 Task: Book a 90-minute self-defense and personal safety workshop for empowerment.
Action: Key pressed e<Key.caps_lock>MPOWERMENT<Key.space><Key.caps_lock>t<Key.caps_lock>HROUGH<Key.space><Key.caps_lock>s<Key.caps_lock>ELF-<Key.caps_lock>d<Key.caps_lock>EFENCE<Key.space><Key.caps_lock>w<Key.caps_lock>ORKSHOP
Screenshot: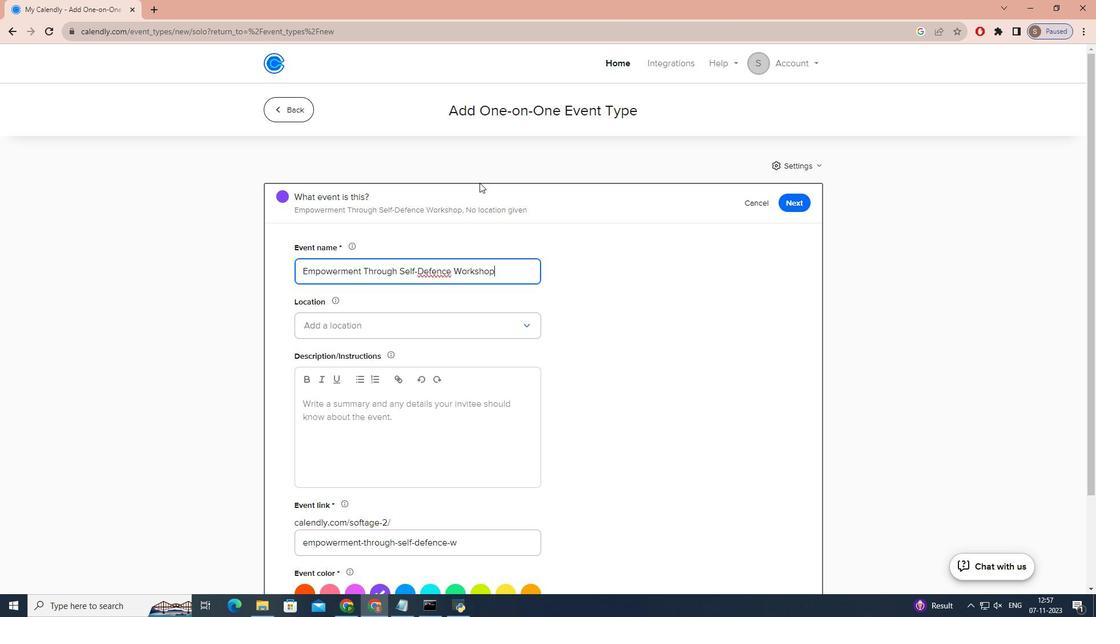 
Action: Mouse moved to (448, 271)
Screenshot: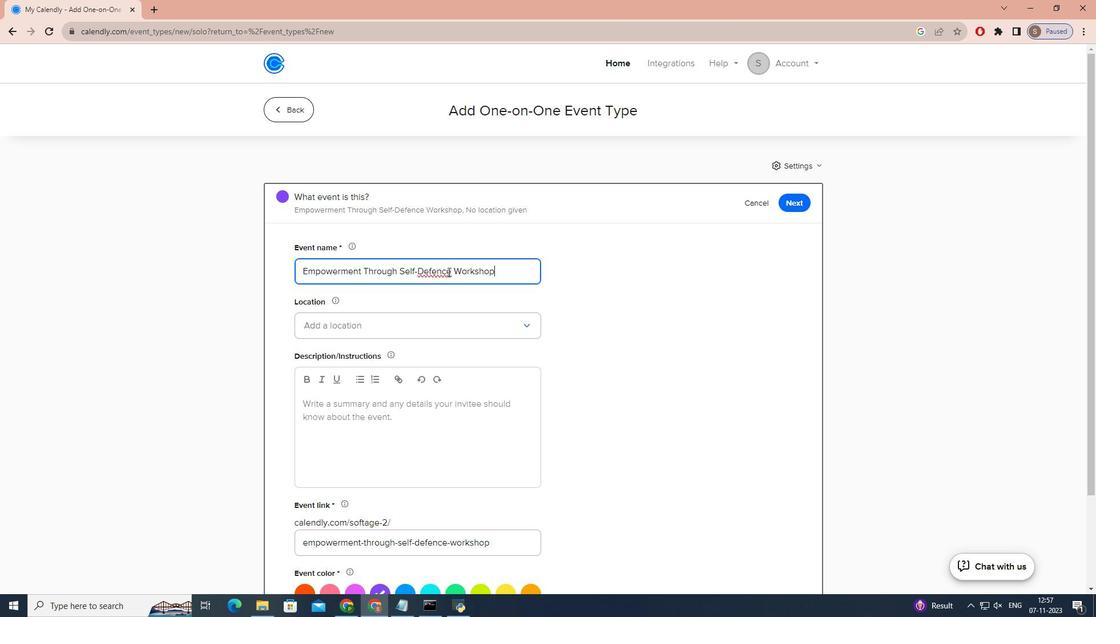 
Action: Mouse pressed left at (448, 271)
Screenshot: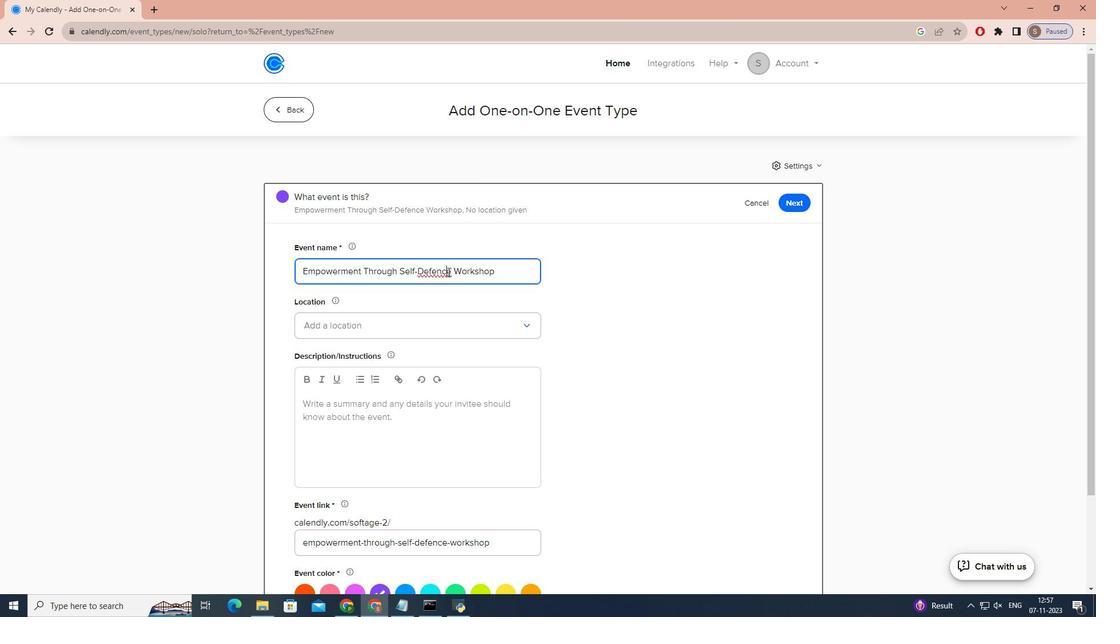 
Action: Key pressed <Key.backspace>S
Screenshot: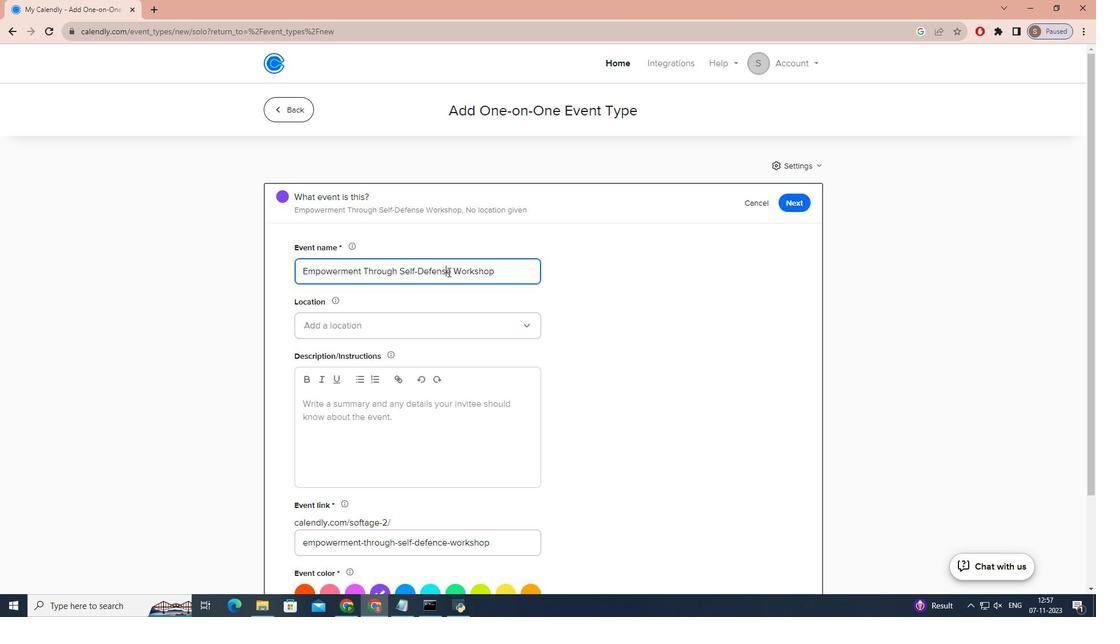
Action: Mouse moved to (441, 326)
Screenshot: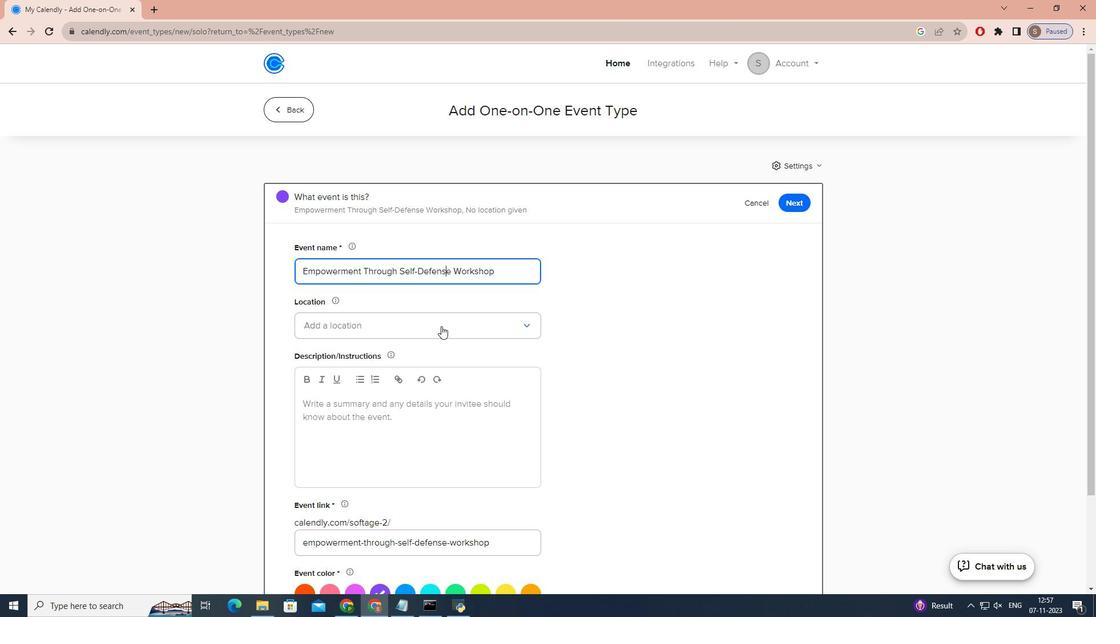 
Action: Mouse pressed left at (441, 326)
Screenshot: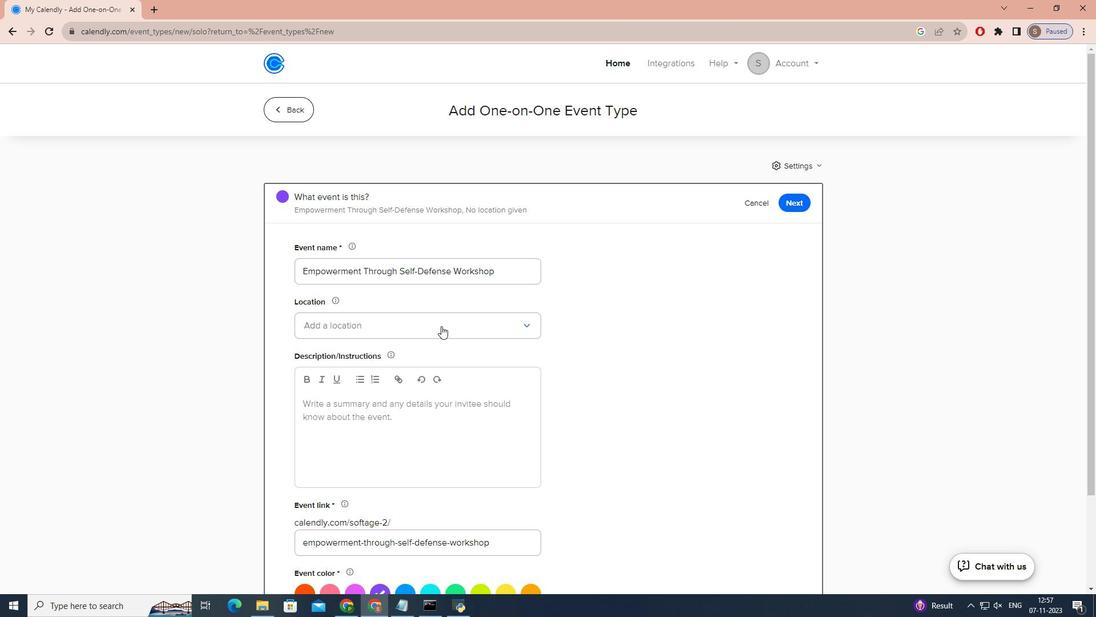 
Action: Mouse moved to (429, 361)
Screenshot: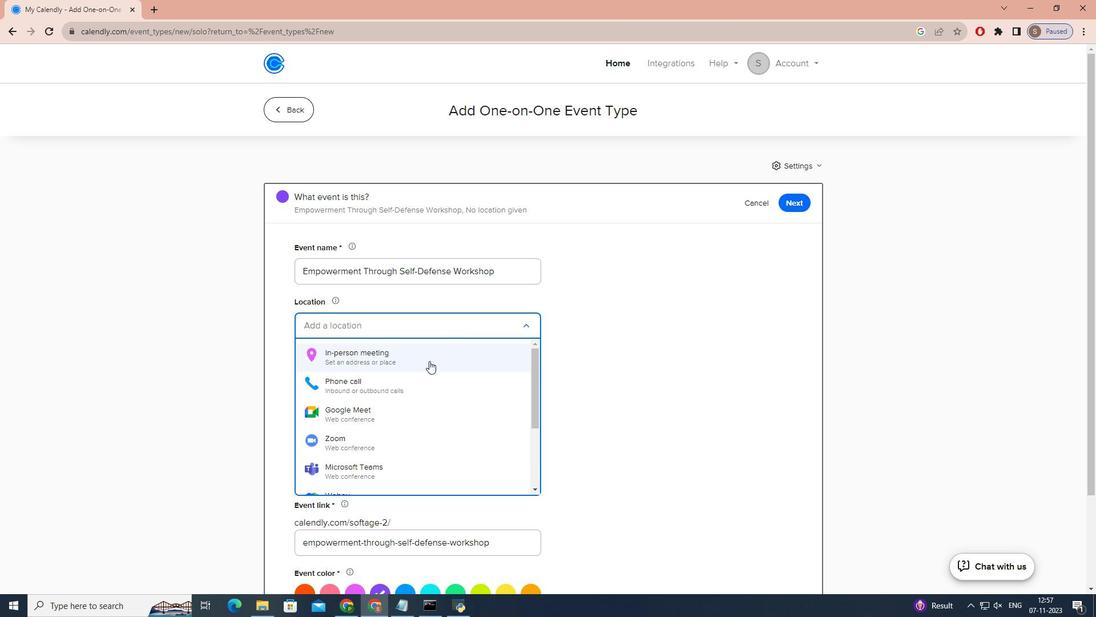 
Action: Mouse pressed left at (429, 361)
Screenshot: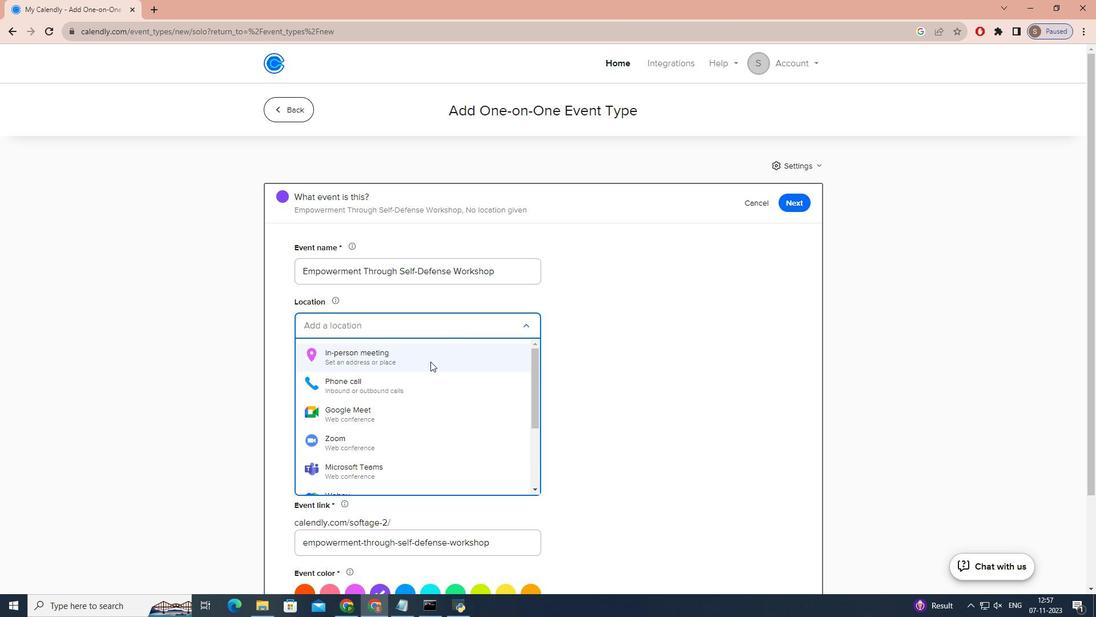 
Action: Mouse moved to (483, 194)
Screenshot: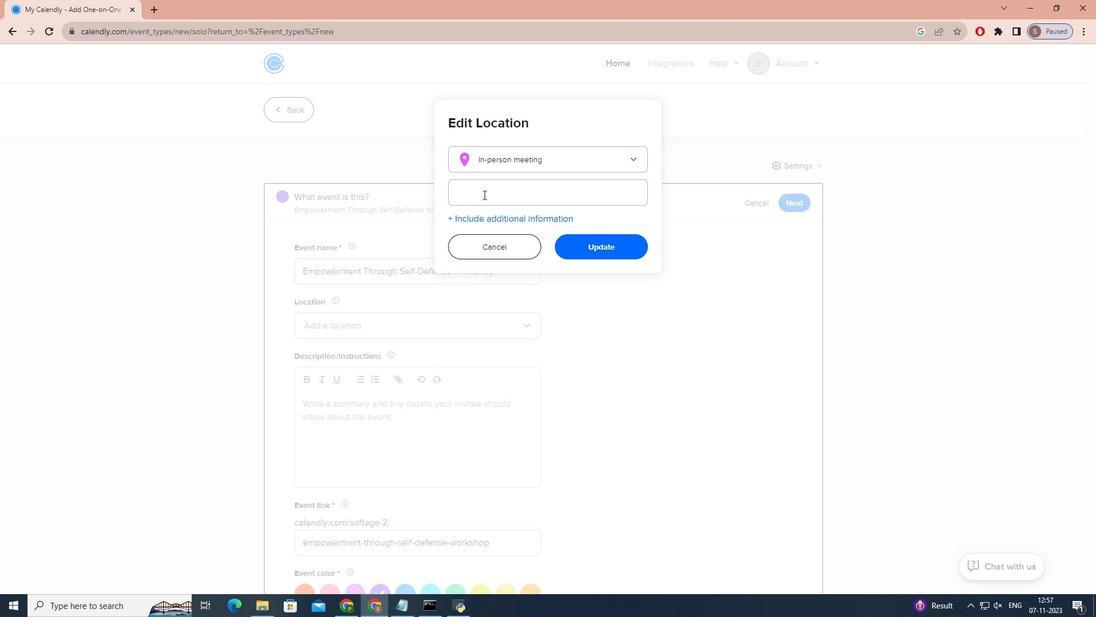 
Action: Mouse pressed left at (483, 194)
Screenshot: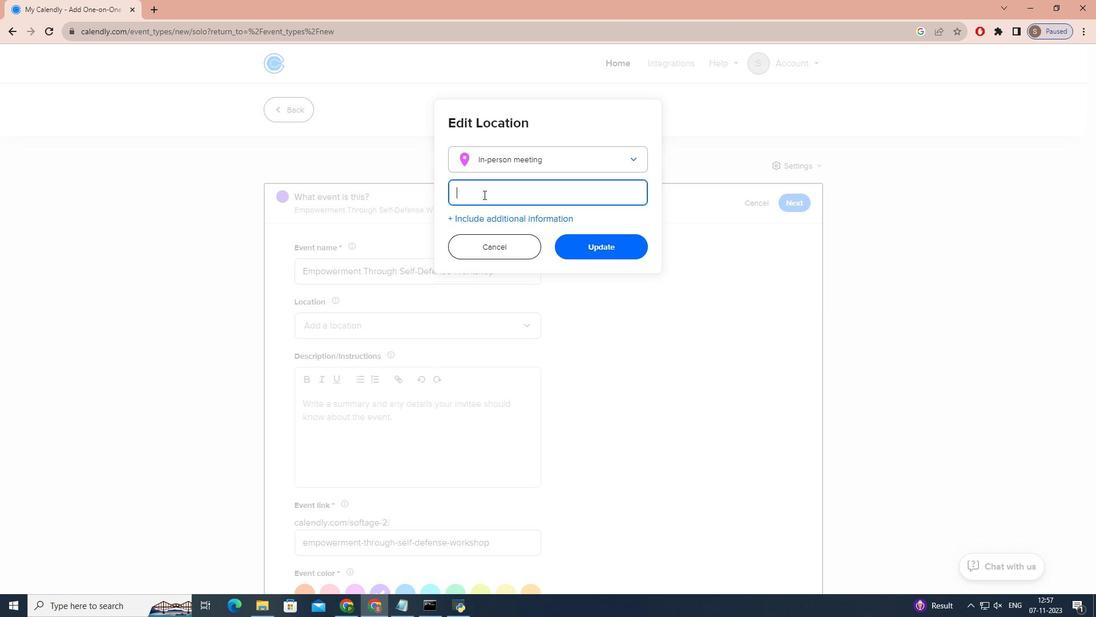 
Action: Mouse moved to (485, 194)
Screenshot: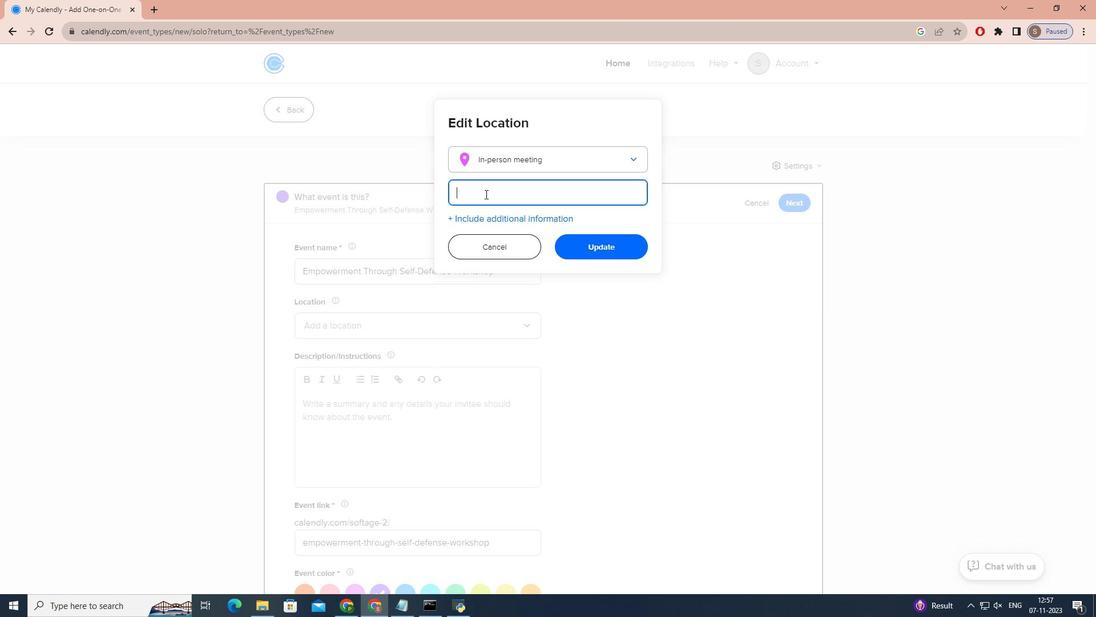 
Action: Key pressed <Key.caps_lock>b<Key.caps_lock>RAZILIAN<Key.space><Key.caps_lock>j<Key.caps_lock>IU-<Key.caps_lock>j<Key.caps_lock>ITSU<Key.space><Key.shift>&<Key.space><Key.caps_lock>m<Key.caps_lock>UAY<Key.space><Key.caps_lock>t<Key.caps_lock>HAI,<Key.space>2475<Key.space><Key.caps_lock>c<Key.caps_lock>ORAL<Key.space><Key.caps_lock>w<Key.caps_lock>AY,<Key.space><Key.caps_lock>s<Key.caps_lock>UITE<Key.space>204<Key.space>-<Key.space><Key.caps_lock>m<Key.caps_lock>IAMI<Key.space><Key.caps_lock>fl<Key.space>33145
Screenshot: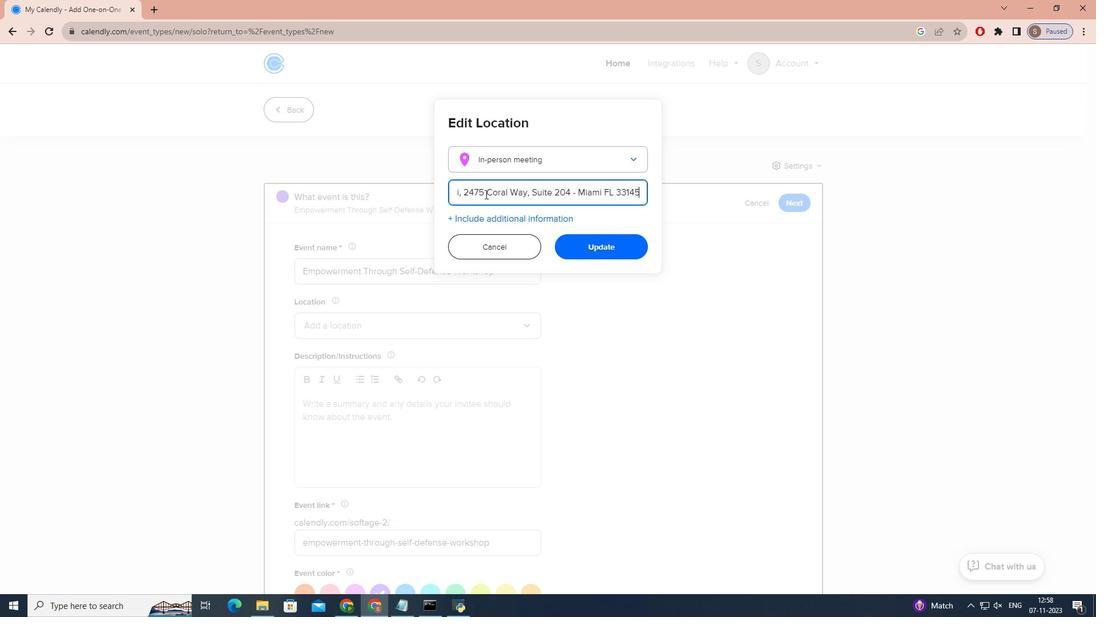 
Action: Mouse moved to (589, 250)
Screenshot: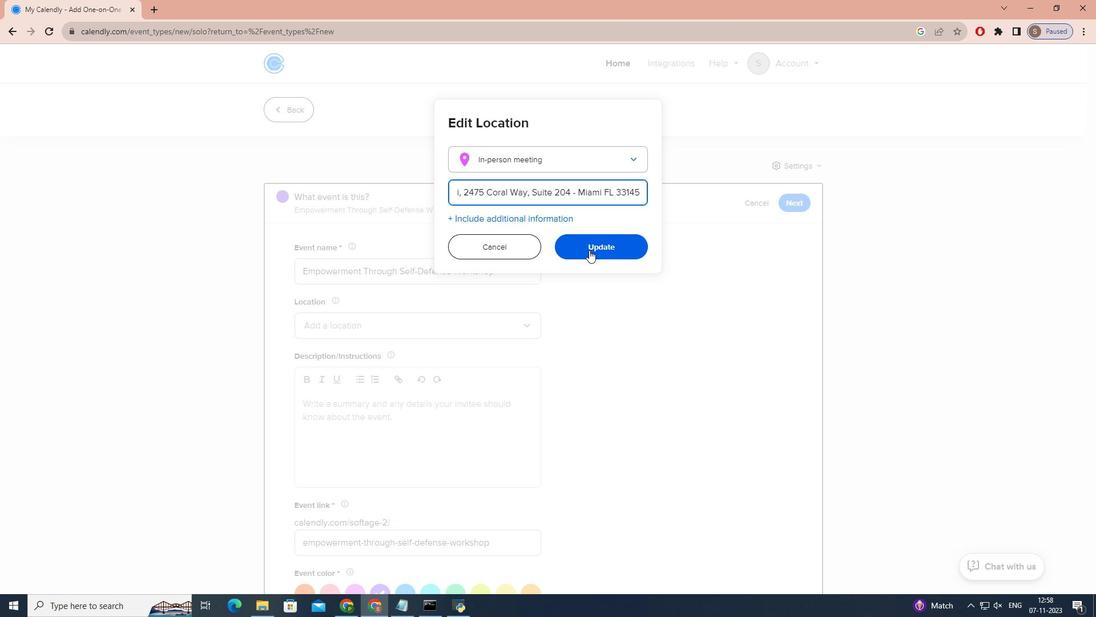 
Action: Mouse pressed left at (589, 250)
Screenshot: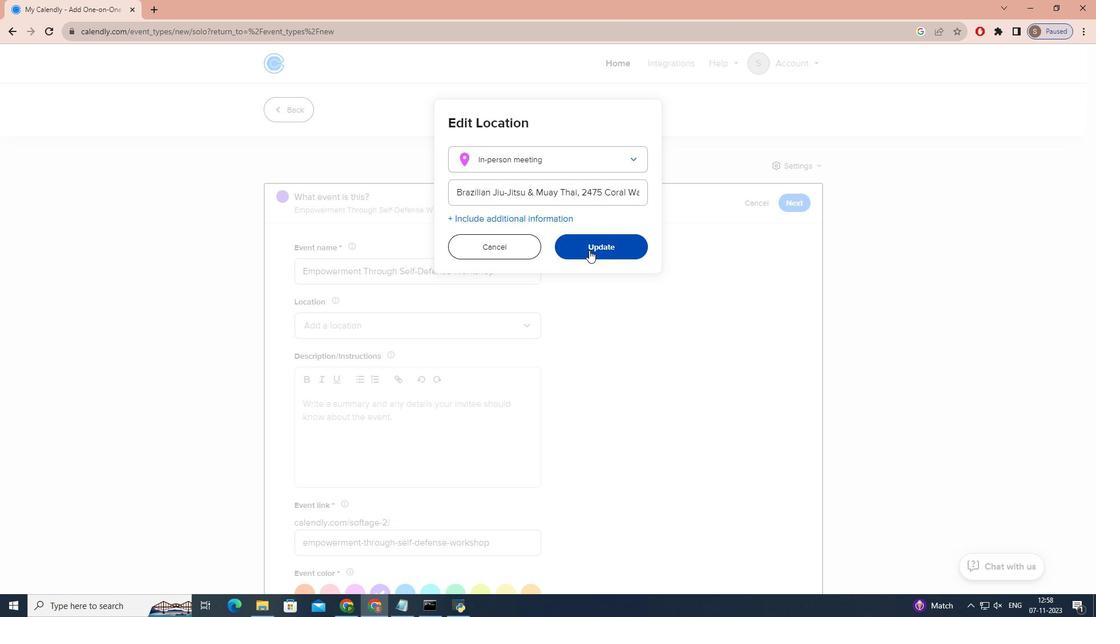 
Action: Mouse moved to (412, 442)
Screenshot: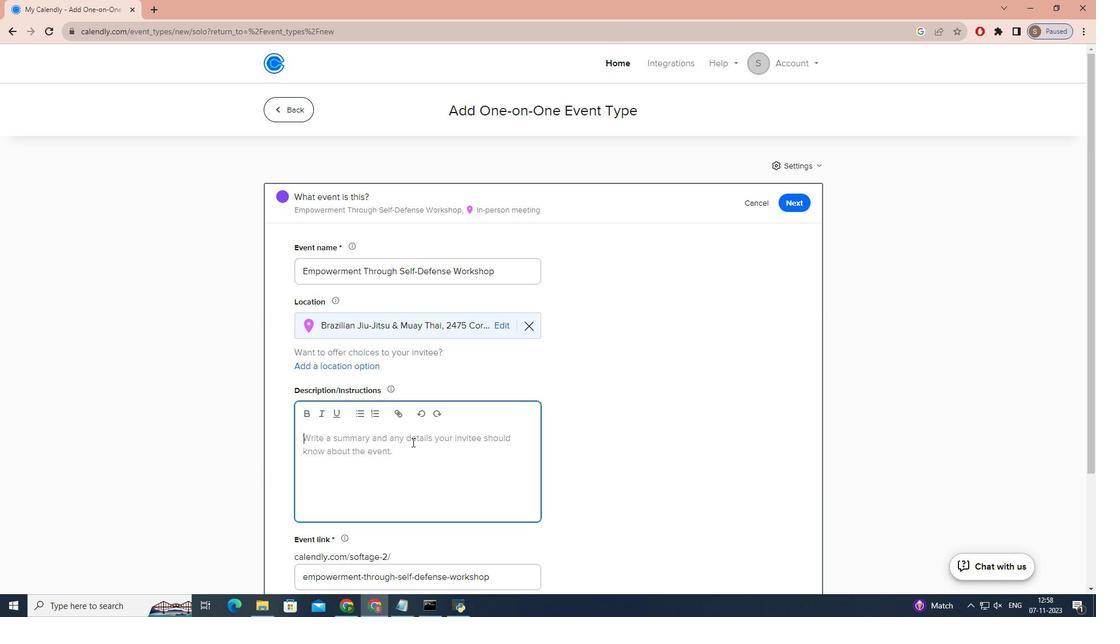 
Action: Mouse pressed left at (412, 442)
Screenshot: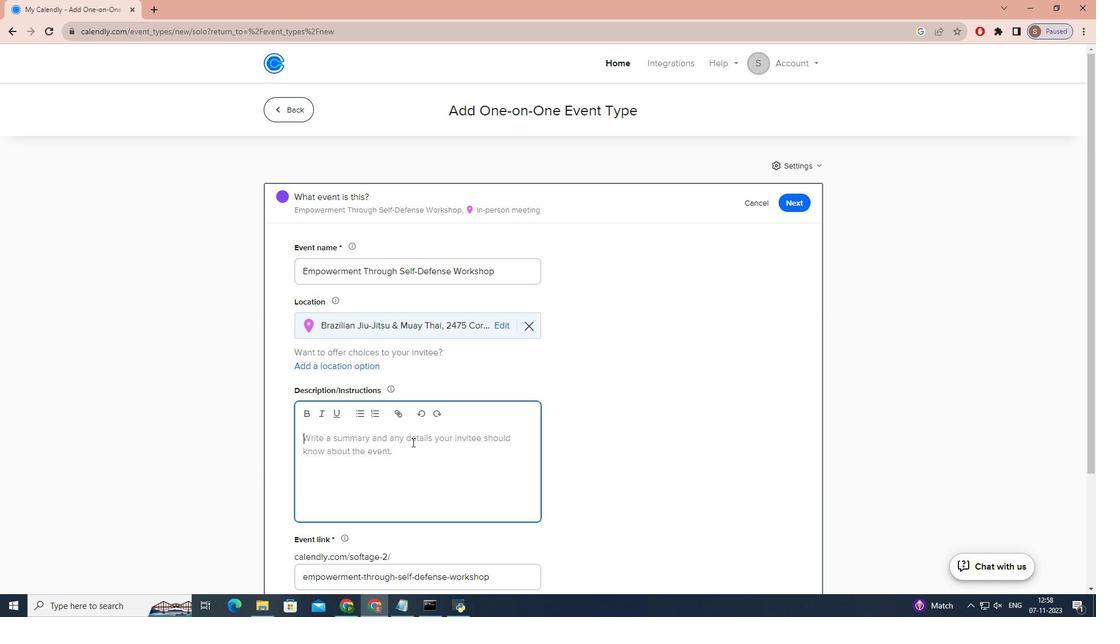 
Action: Key pressed <Key.caps_lock>J<Key.caps_lock>oin<Key.space>us<Key.space>for<Key.space>a<Key.backspace><Key.backspace><Key.backspace><Key.backspace><Key.backspace><Key.backspace><Key.backspace><Key.backspace><Key.backspace><Key.backspace><Key.backspace><Key.backspace><Key.backspace><Key.backspace><Key.backspace><Key.backspace><Key.backspace><Key.backspace><Key.backspace><Key.backspace>j<Key.caps_lock>OIN<Key.space>US<Key.space>FOR<Key.space>AN<Key.space>EMPOWERING<Key.space>SELF-DEFENSE<Key.space>AND<Key.space>PERSONAL<Key.space>SAFETY<Key.space>WORKSHOP<Key.space>DESIGNED<Key.space>TO<Key.space>BOOST<Key.space>YOUR<Key.space>CONFIDENCE<Key.space>AND<Key.space>EQUIP<Key.space>YOU<Key.space>WITH<Key.space>ESSENTIAL<Key.space>SKILLS<Key.space>TO<Key.space>PROTECT<Key.space>YOURSELF.<Key.space><Key.caps_lock>i<Key.caps_lock>N<Key.space>THIS<Key.space>HANDS-ON<Key.space>SESSION,<Key.space>YOU<Key.space>WILL<Key.space>LEARN<Key.space>EFFECTIVE<Key.space>SELF-DEFENSE<Key.space>TECHNIQUES<Key.space>AND<Key.space>STRATEGIES<Key.space>THAT<Key.space>CAN<Key.space>BE<Key.space>APPLIED<Key.space>IN<Key.space>REAL-LIFE<Key.space>SITUATIONS.<Key.space><Key.enter><Key.caps_lock>t<Key.caps_lock>HIS<Key.space>WORKSHOP<Key.space>IS<Key.space>SUITABLE<Key.space>FOR<Key.space>PARTICIPANTS<Key.space>OF<Key.space>ALL<Key.space>LEVELS,<Key.space>REGARDLESS<Key.space>OF<Key.space>PRIOR<Key.space>SELF-DEFENSE<Key.space>EXPERIENCE.
Screenshot: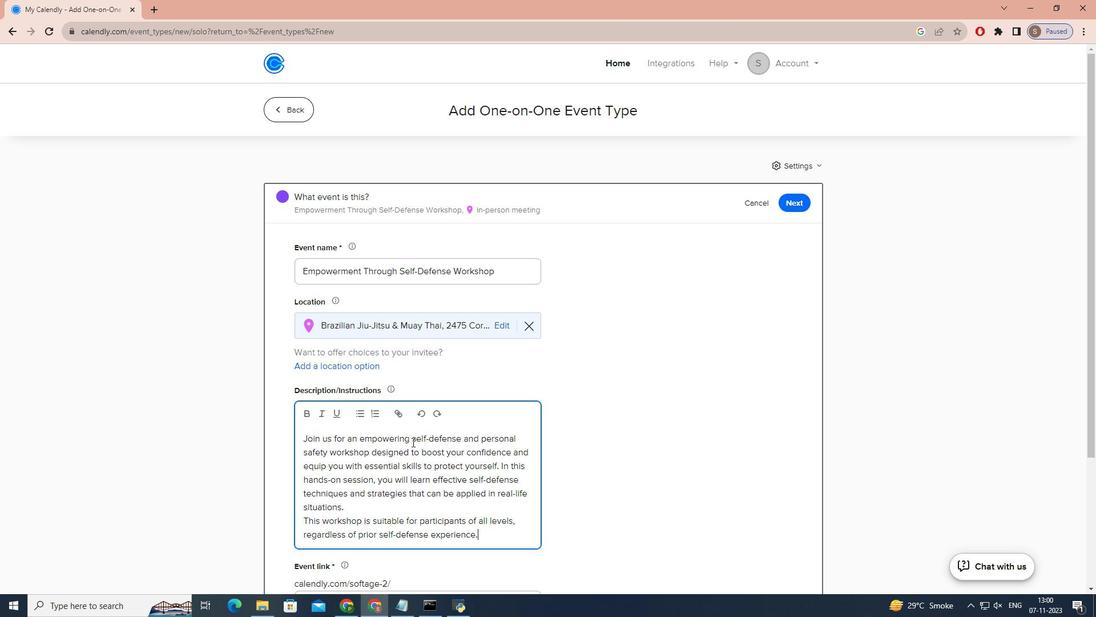 
Action: Mouse moved to (613, 399)
Screenshot: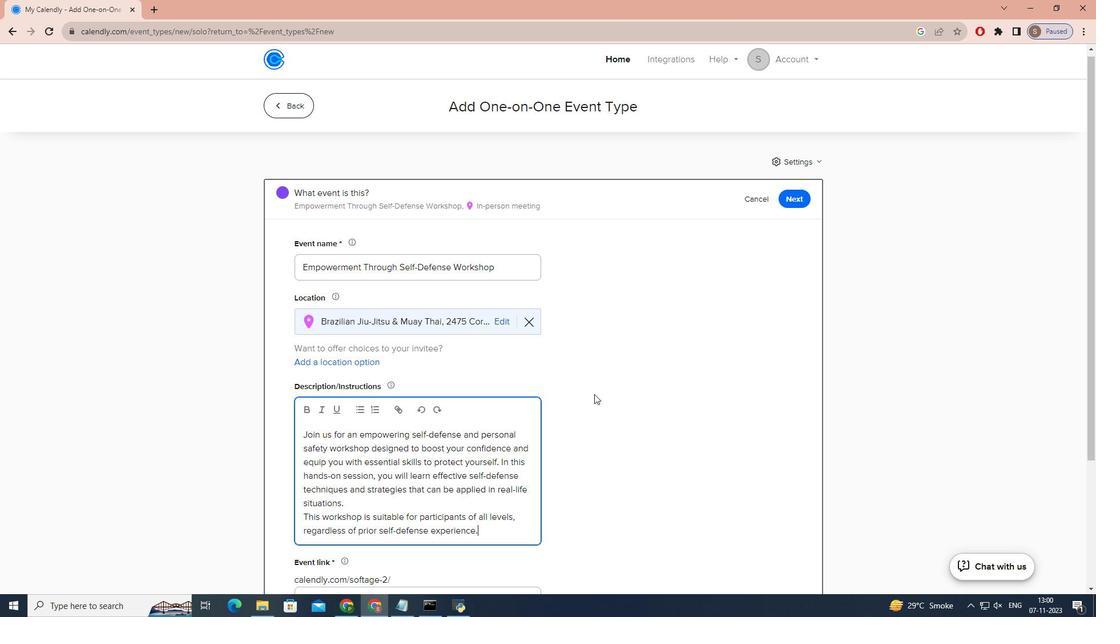 
Action: Mouse scrolled (613, 399) with delta (0, 0)
Screenshot: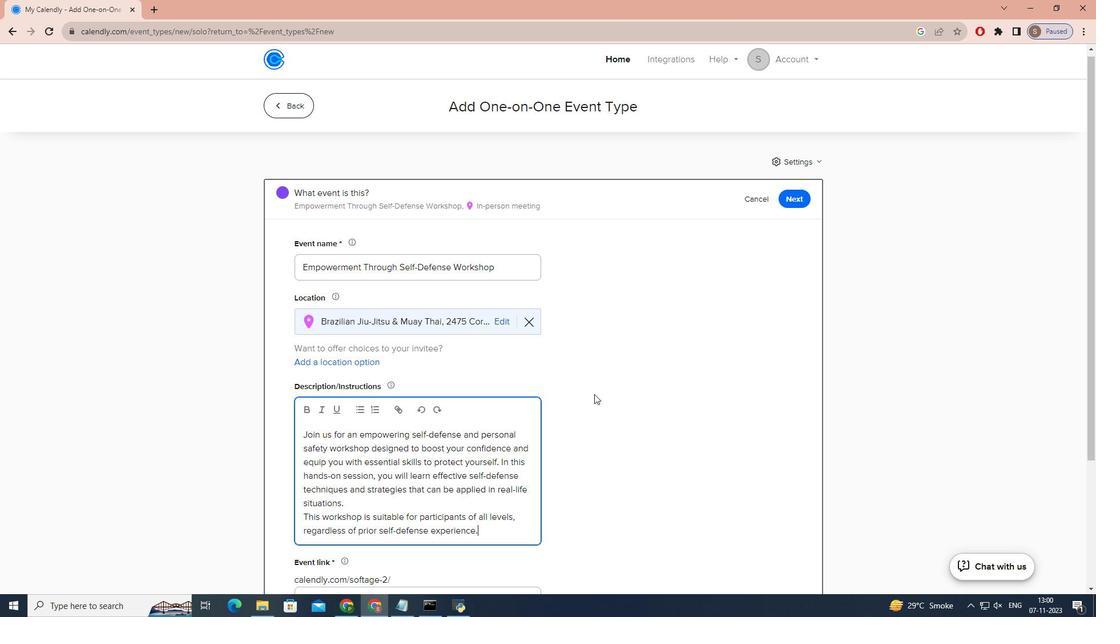 
Action: Mouse moved to (607, 400)
Screenshot: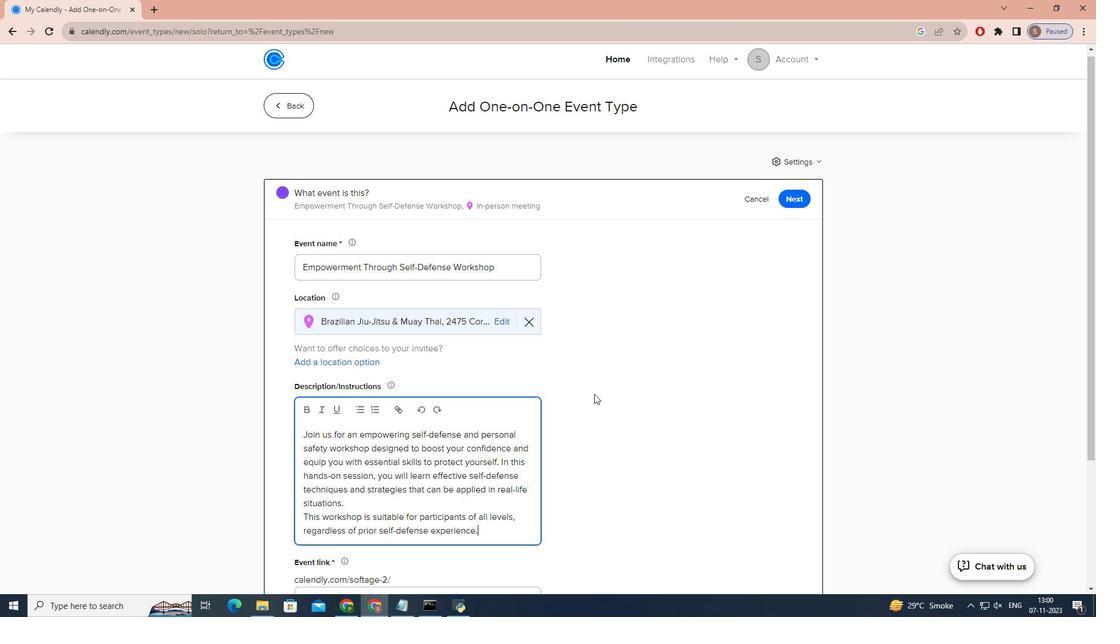 
Action: Mouse scrolled (607, 399) with delta (0, 0)
Screenshot: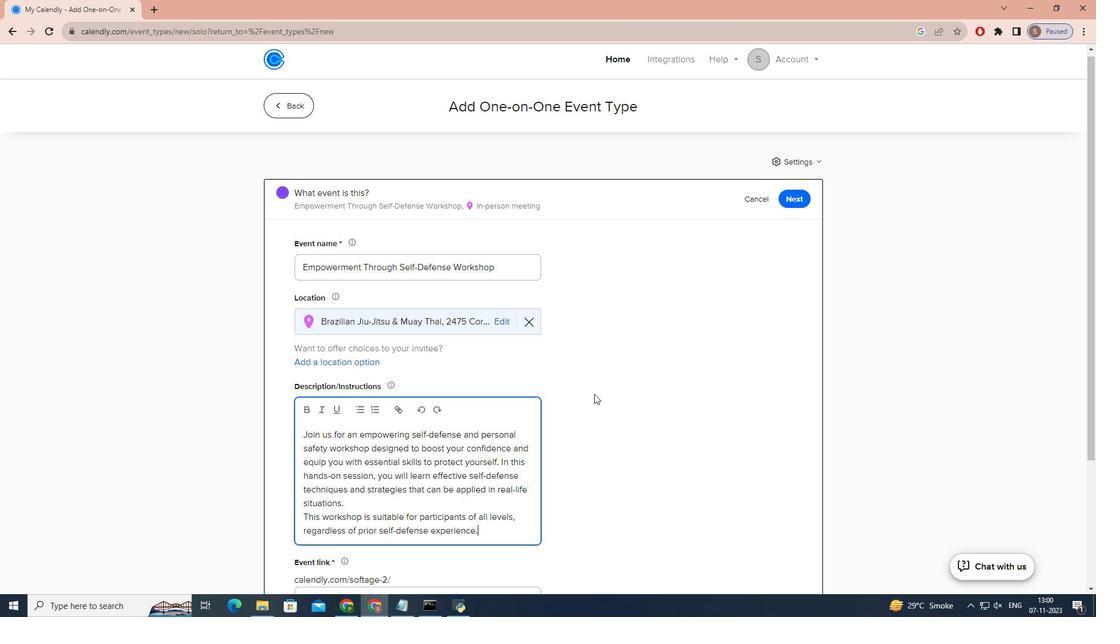 
Action: Mouse moved to (605, 400)
Screenshot: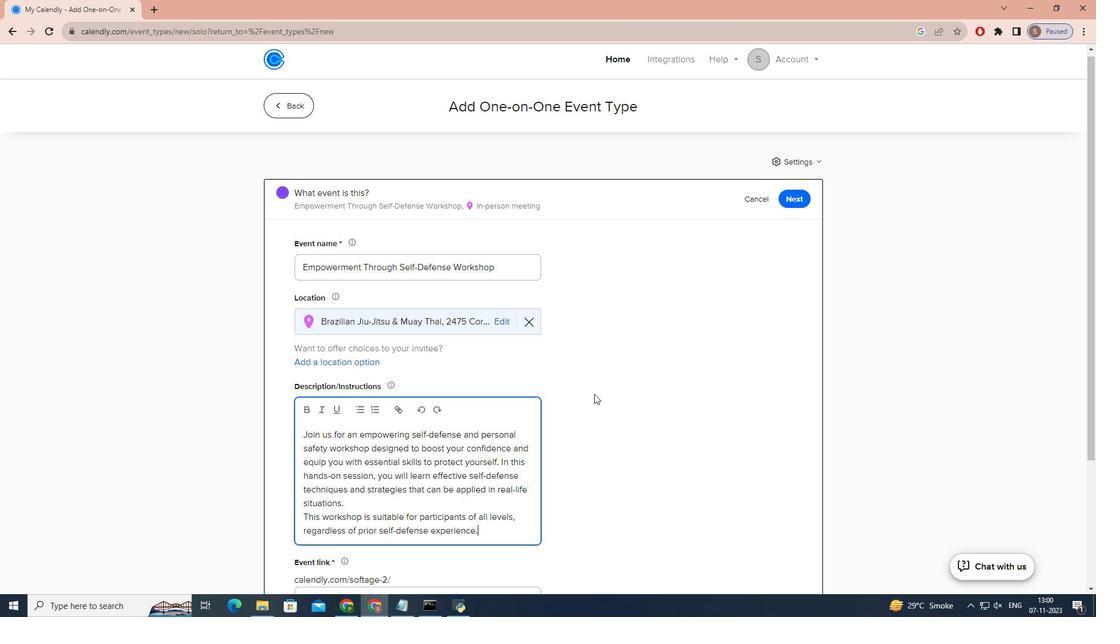
Action: Mouse scrolled (605, 399) with delta (0, 0)
Screenshot: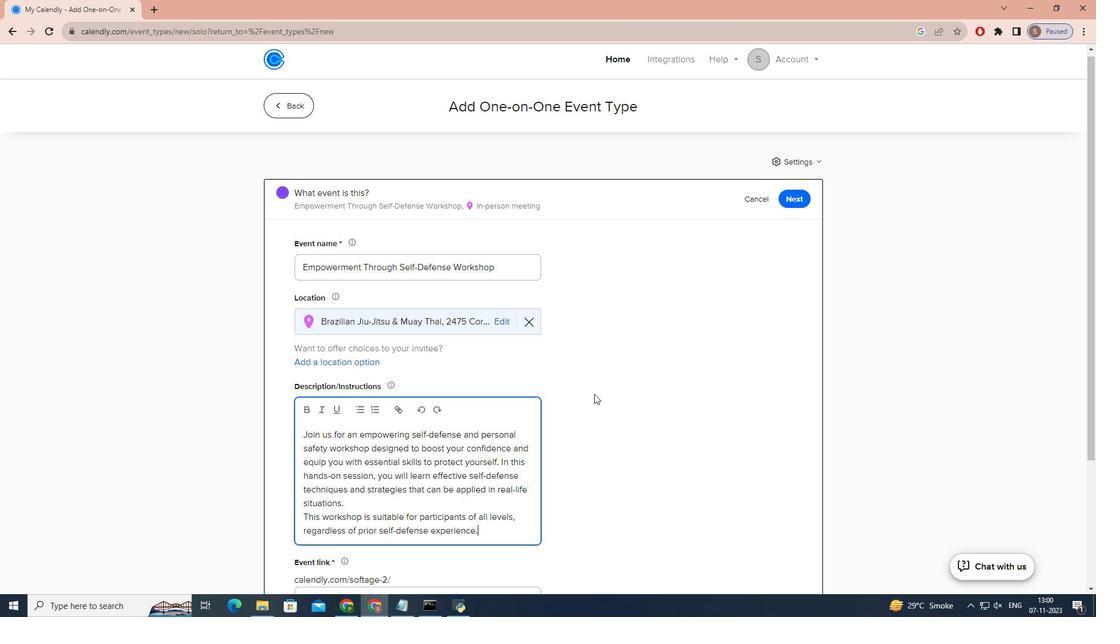 
Action: Mouse moved to (602, 399)
Screenshot: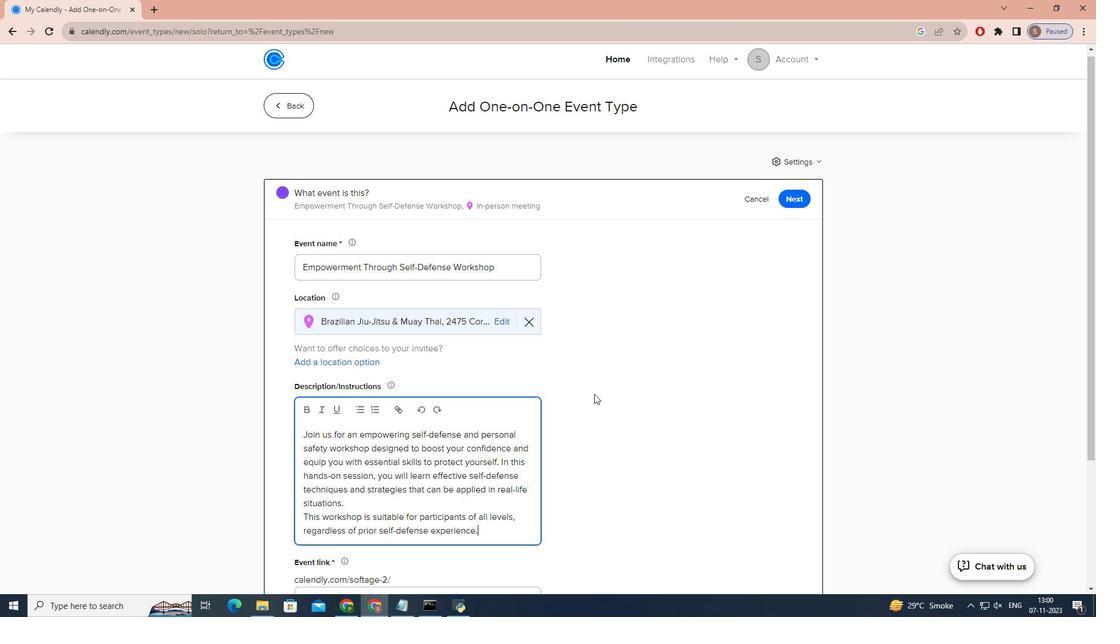 
Action: Mouse scrolled (602, 399) with delta (0, 0)
Screenshot: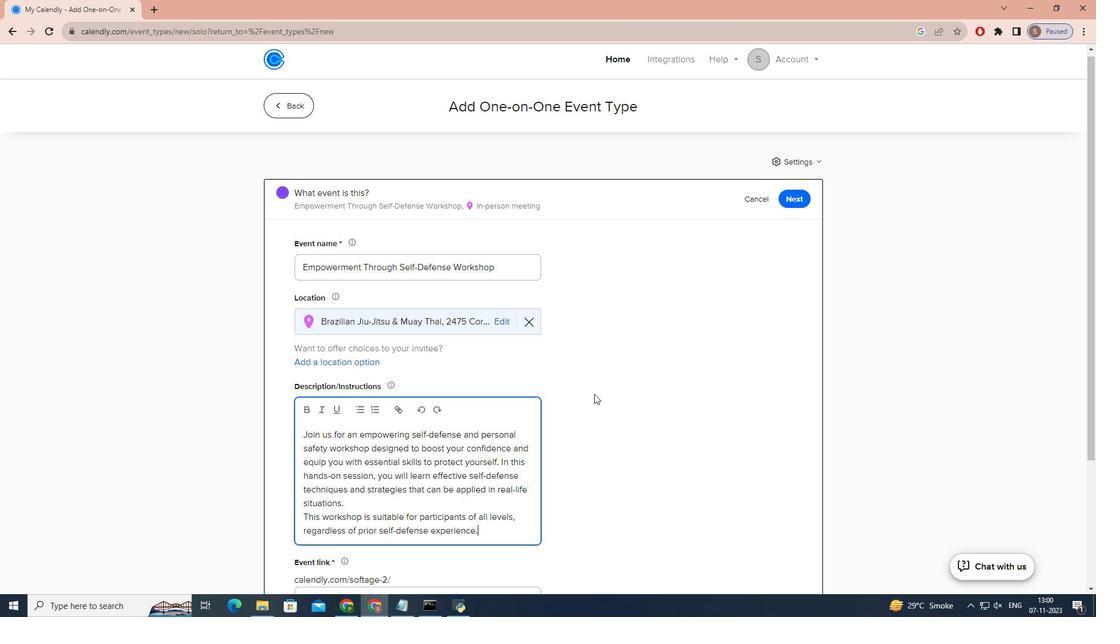 
Action: Mouse moved to (597, 396)
Screenshot: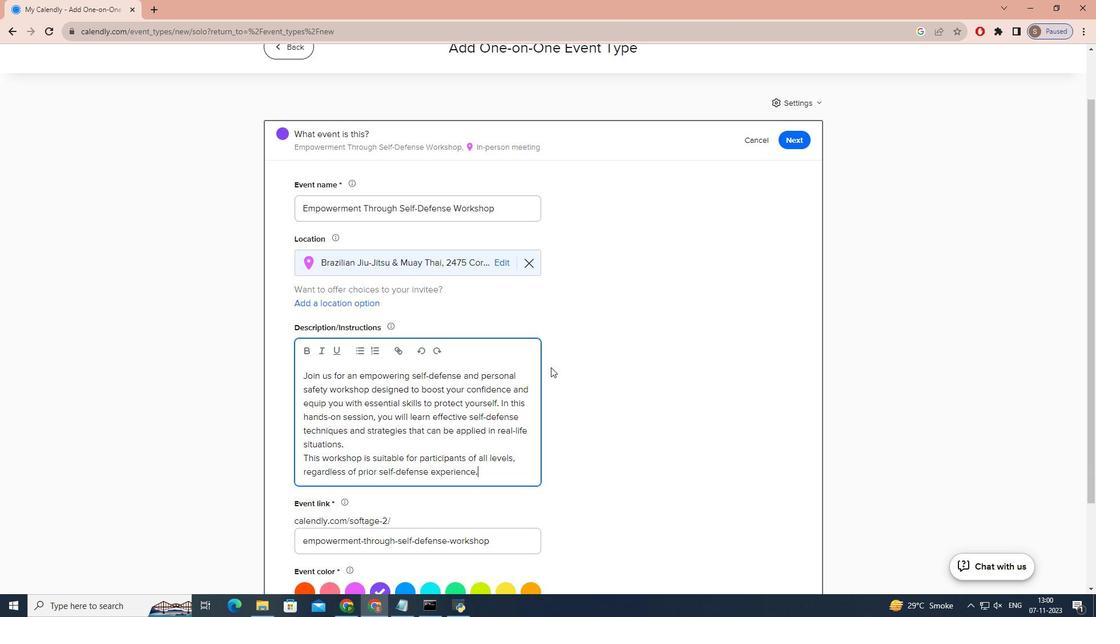
Action: Mouse scrolled (597, 395) with delta (0, 0)
Screenshot: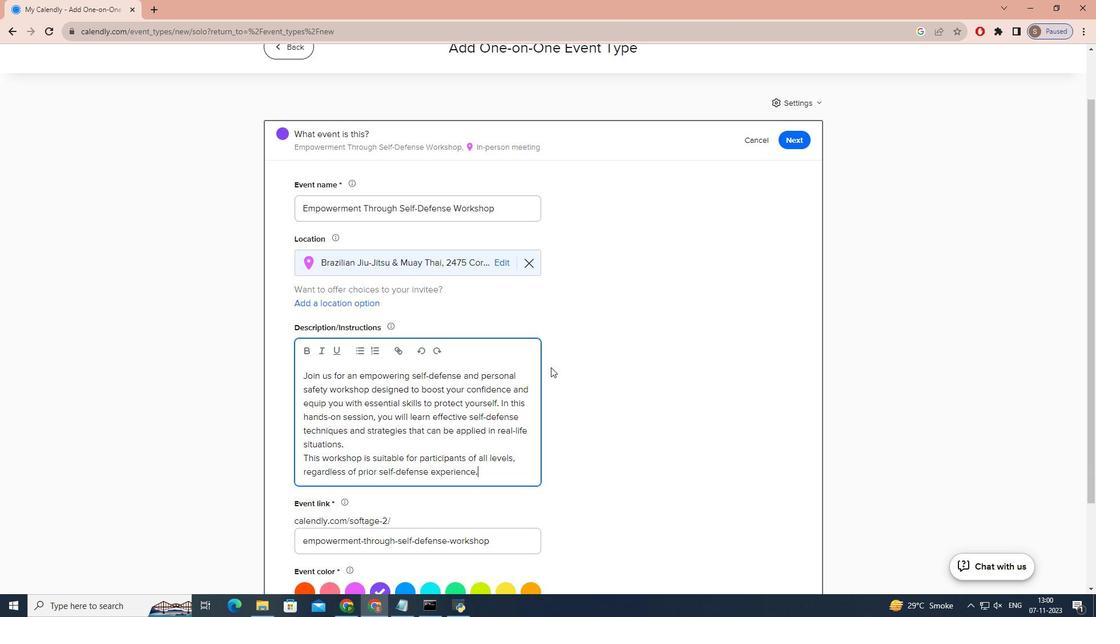 
Action: Mouse moved to (594, 394)
Screenshot: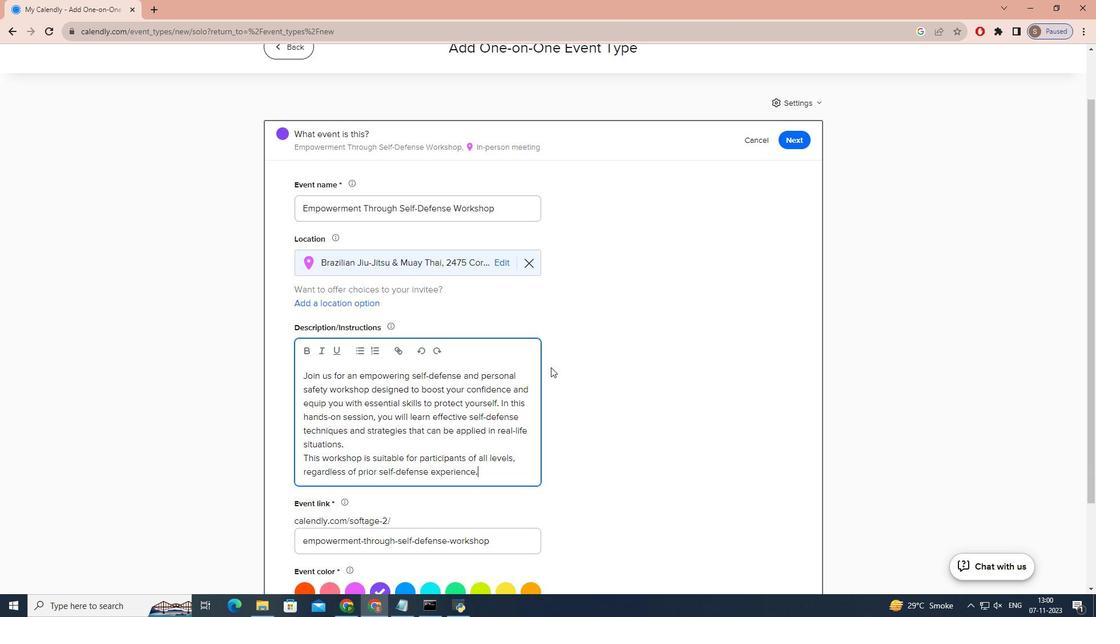 
Action: Mouse scrolled (594, 393) with delta (0, 0)
Screenshot: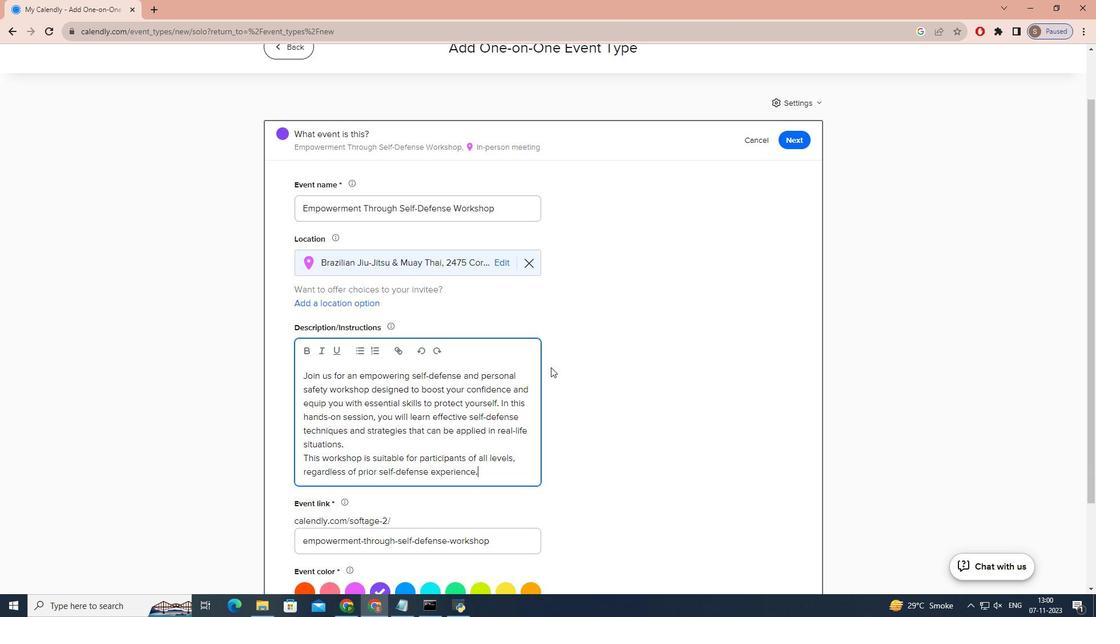 
Action: Mouse moved to (585, 387)
Screenshot: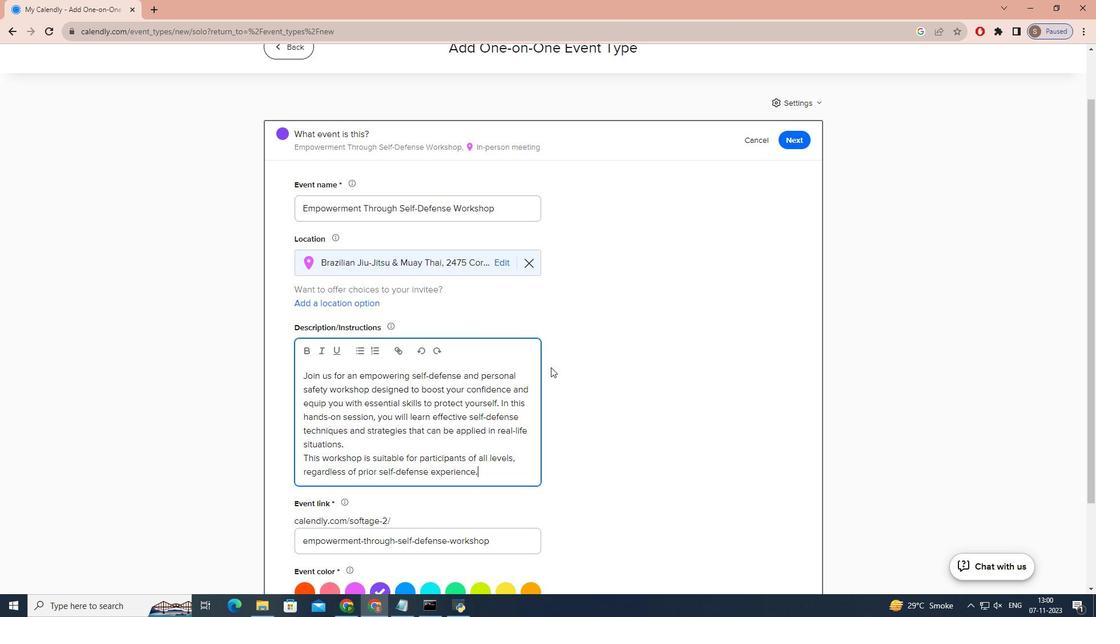 
Action: Mouse scrolled (585, 387) with delta (0, 0)
Screenshot: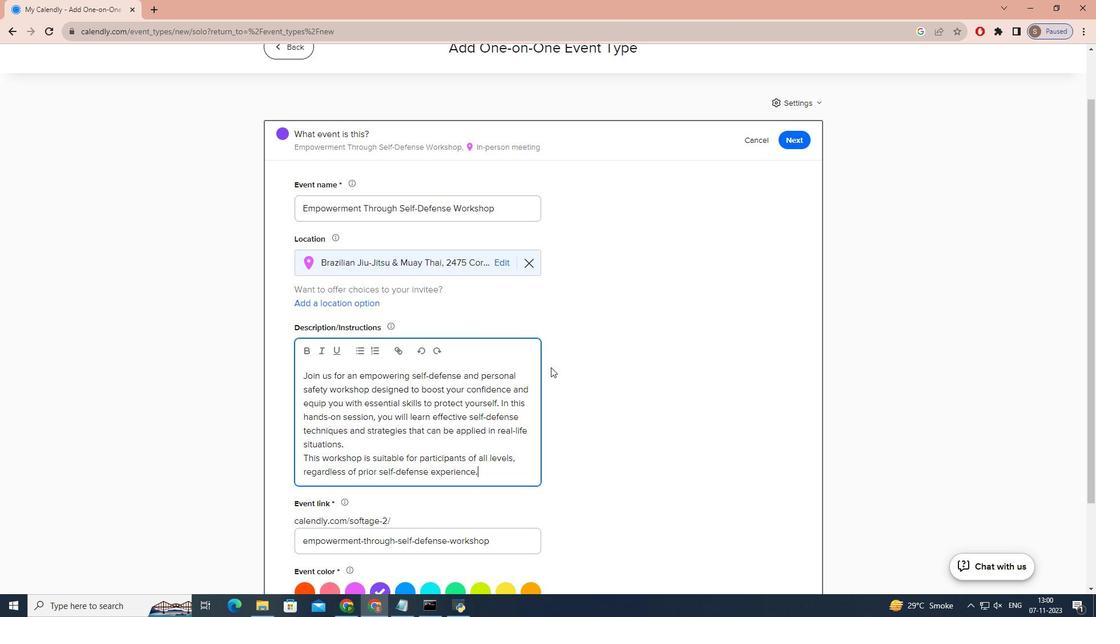 
Action: Mouse moved to (575, 380)
Screenshot: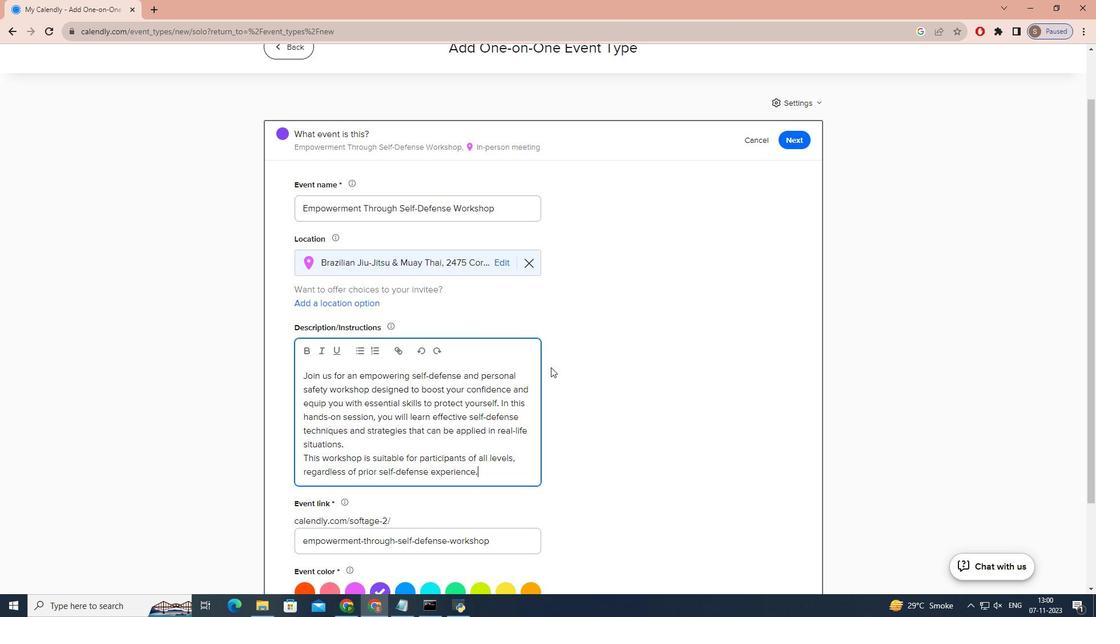 
Action: Mouse scrolled (575, 379) with delta (0, 0)
Screenshot: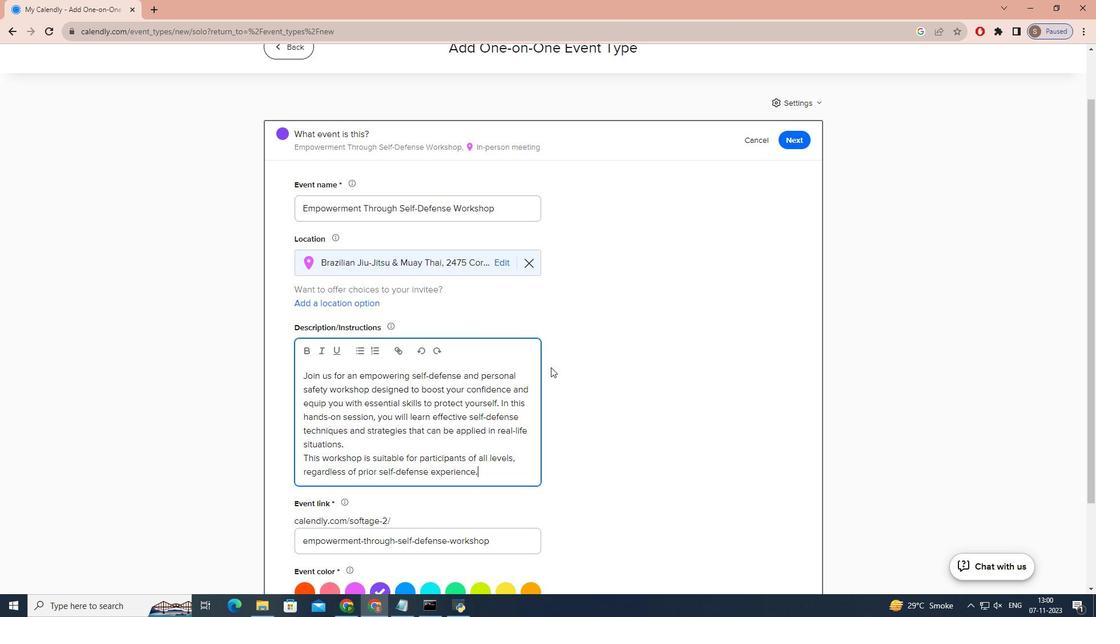 
Action: Mouse moved to (455, 479)
Screenshot: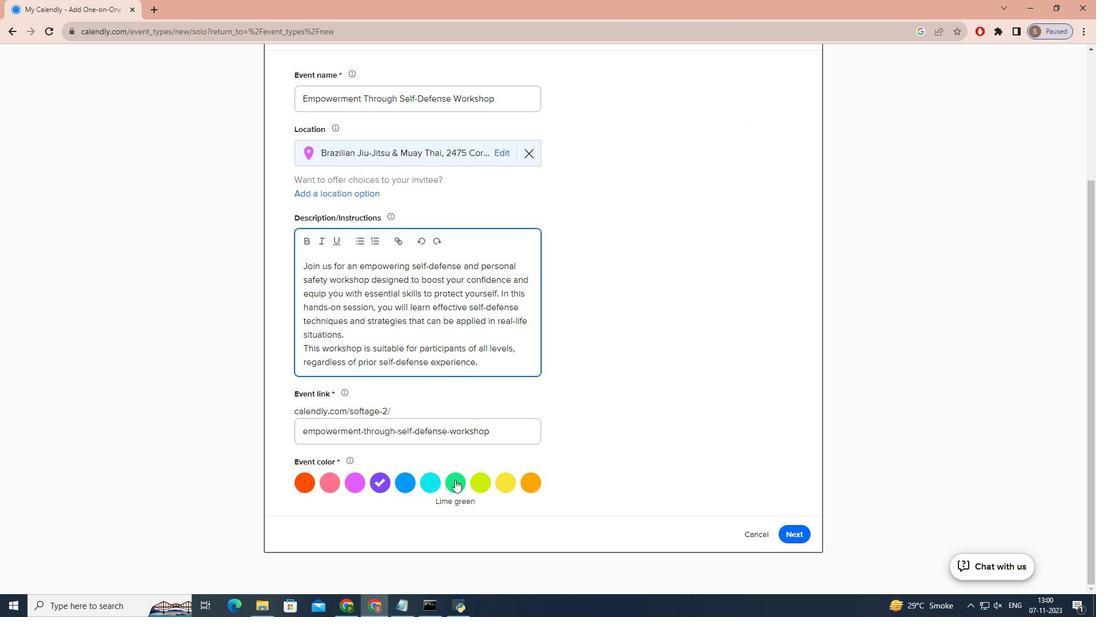 
Action: Mouse pressed left at (455, 479)
Screenshot: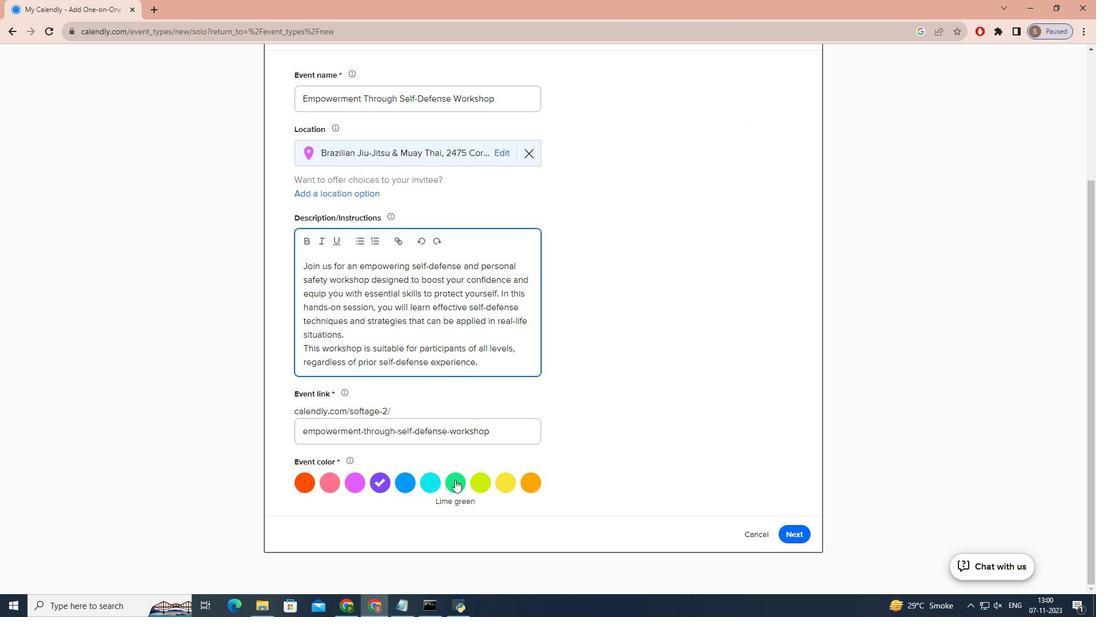 
Action: Mouse moved to (791, 534)
Screenshot: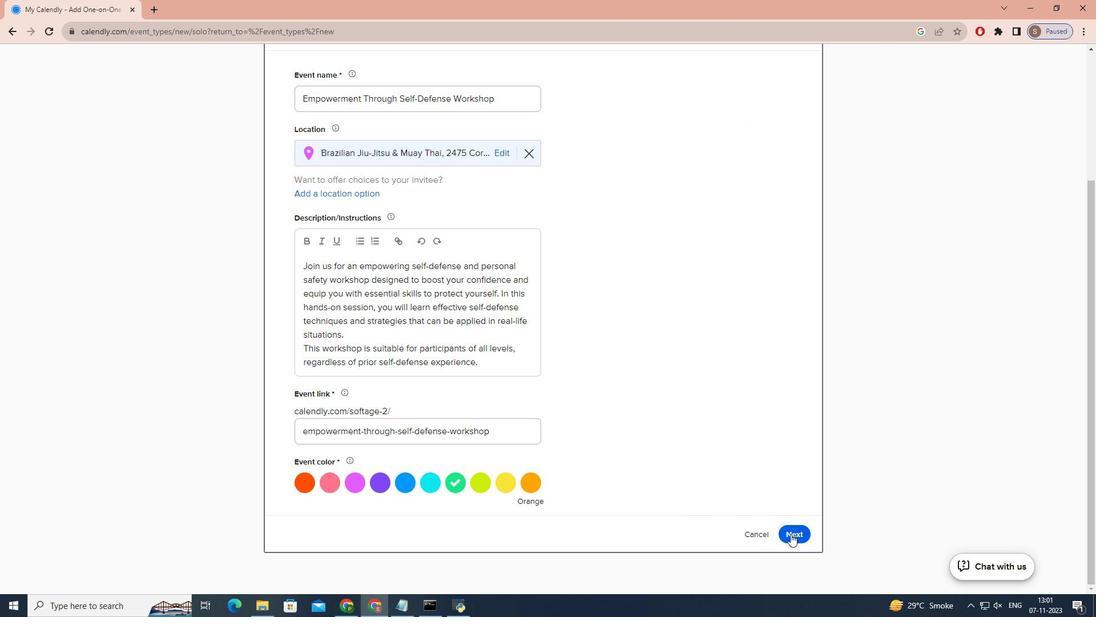 
Action: Mouse pressed left at (791, 534)
Screenshot: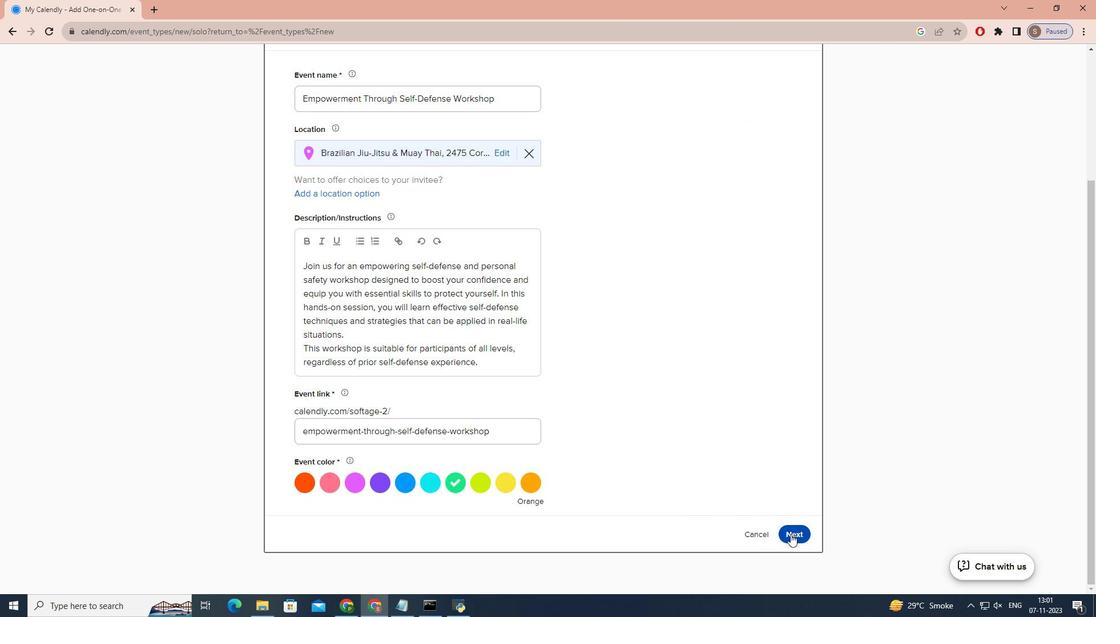 
Action: Mouse moved to (386, 307)
Screenshot: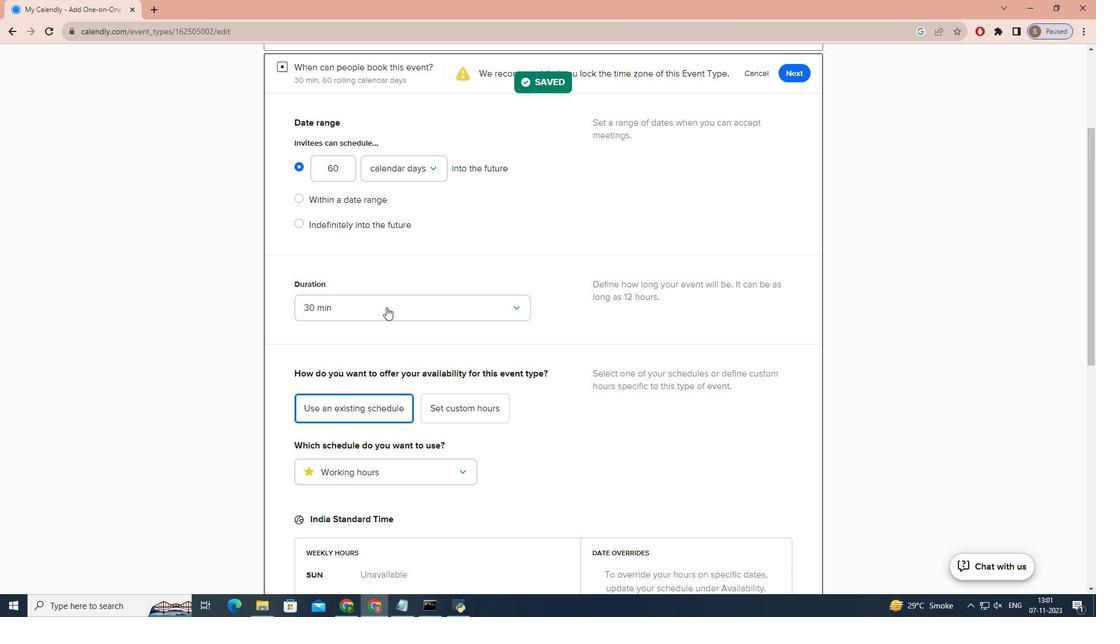 
Action: Mouse pressed left at (386, 307)
Screenshot: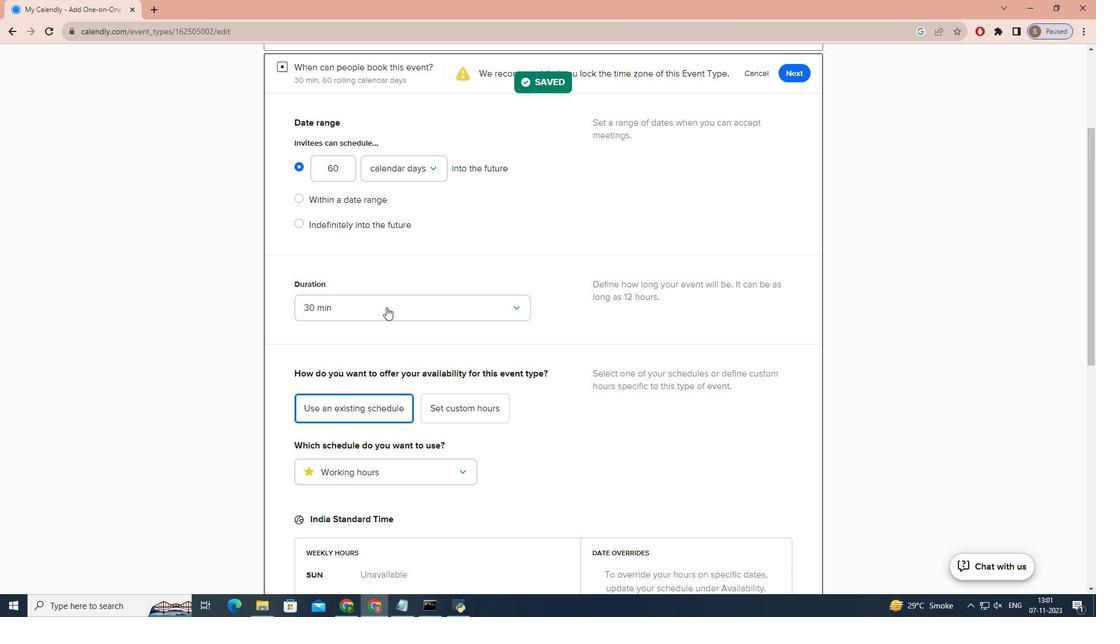 
Action: Mouse moved to (366, 429)
Screenshot: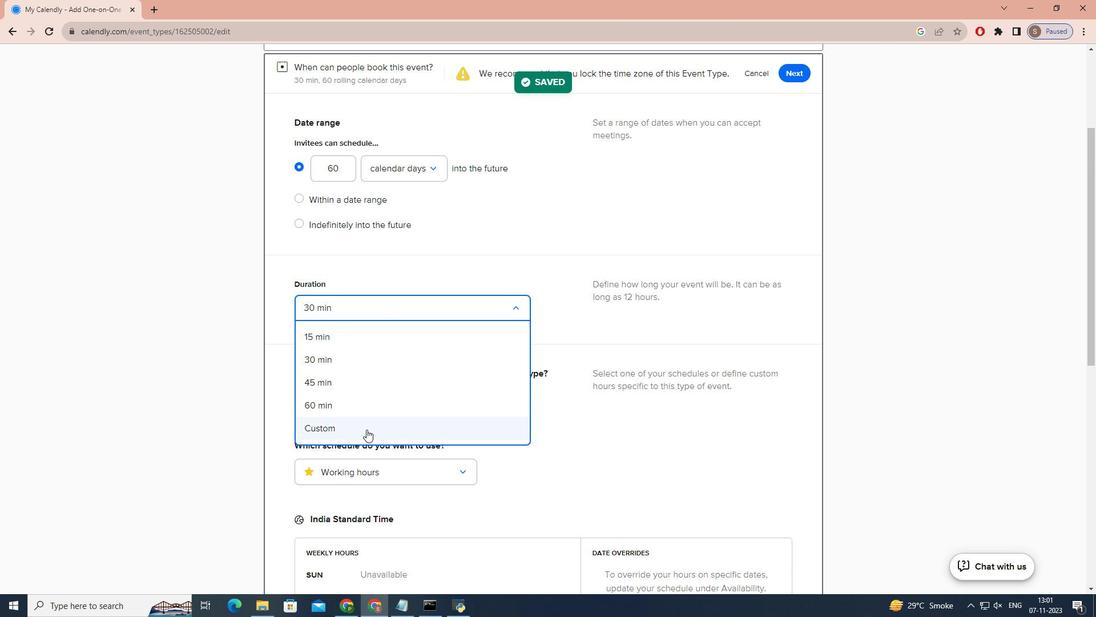 
Action: Mouse pressed left at (366, 429)
Screenshot: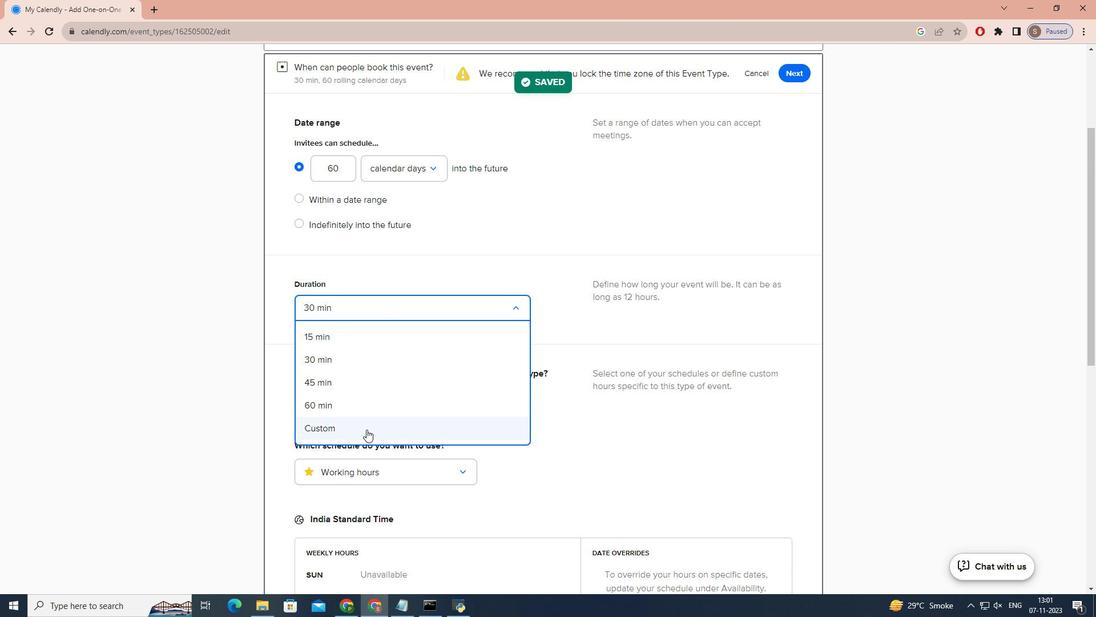 
Action: Mouse moved to (361, 330)
Screenshot: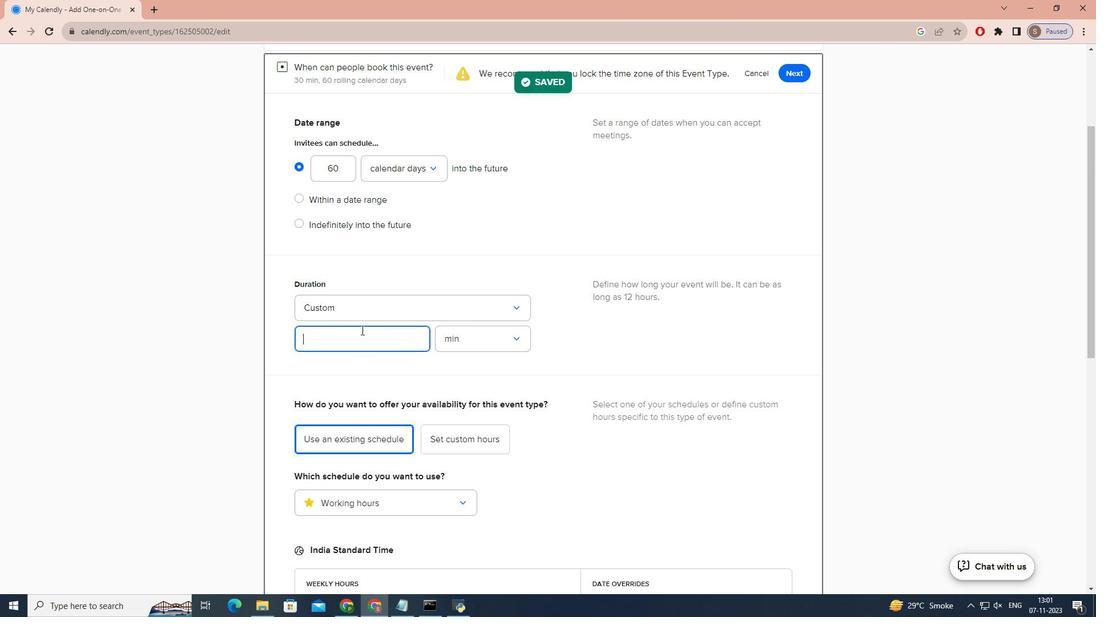 
Action: Key pressed 90
Screenshot: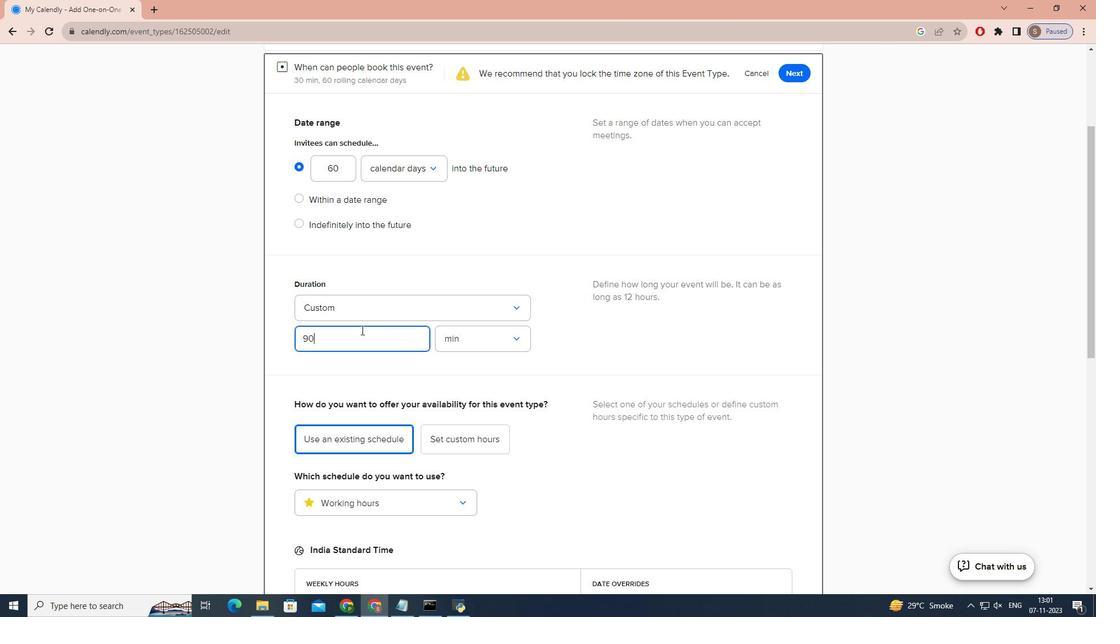 
Action: Mouse moved to (493, 331)
Screenshot: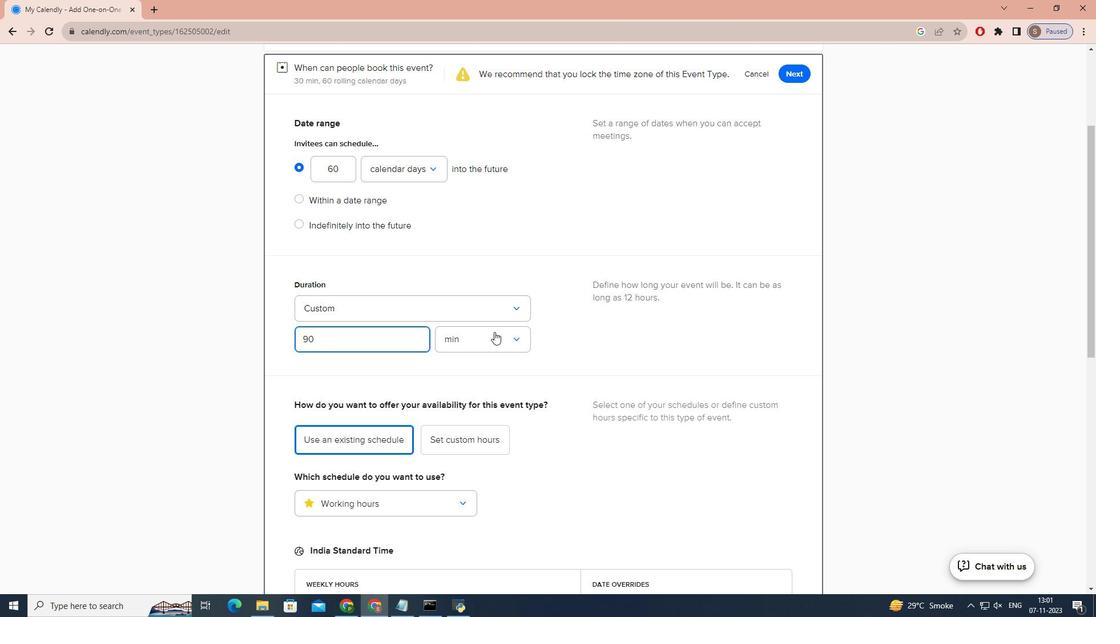 
Action: Mouse scrolled (493, 332) with delta (0, 0)
Screenshot: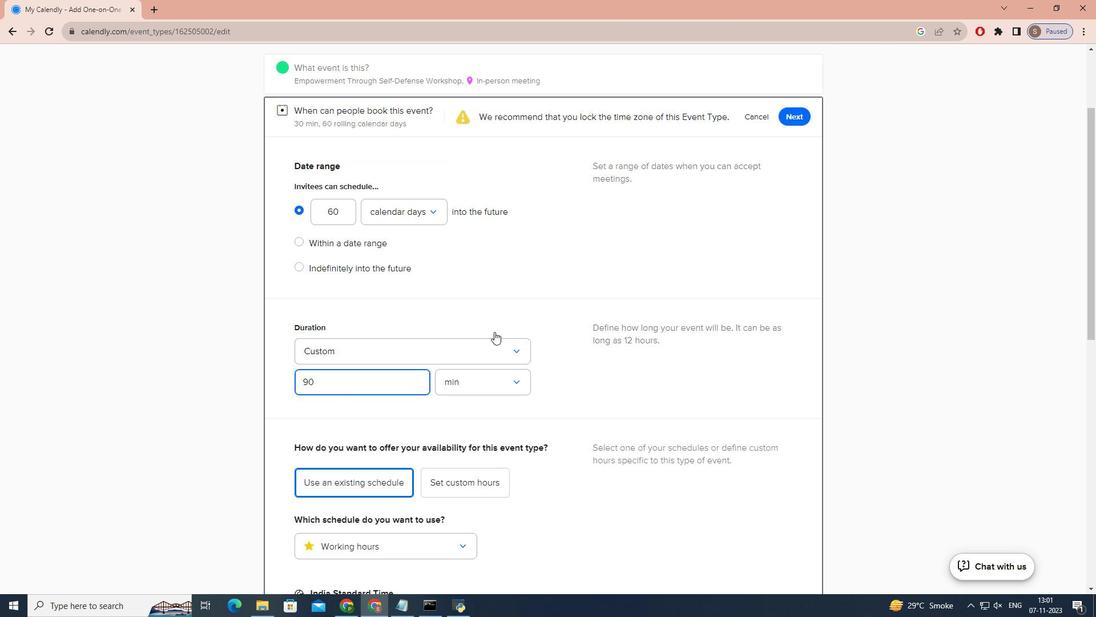 
Action: Mouse moved to (494, 331)
Screenshot: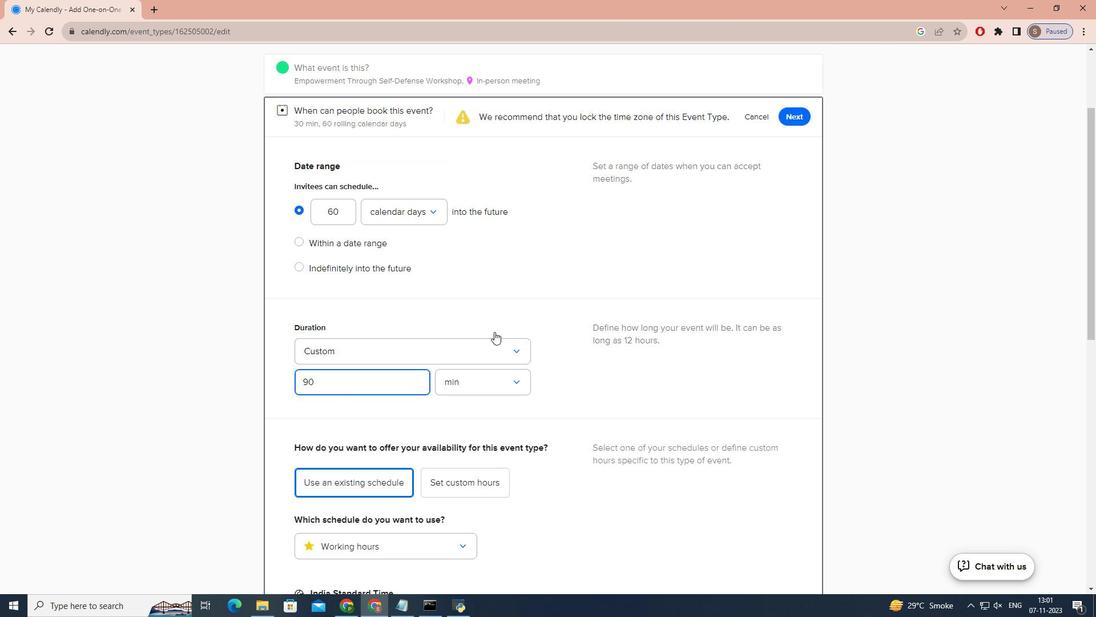 
Action: Mouse scrolled (494, 332) with delta (0, 0)
Screenshot: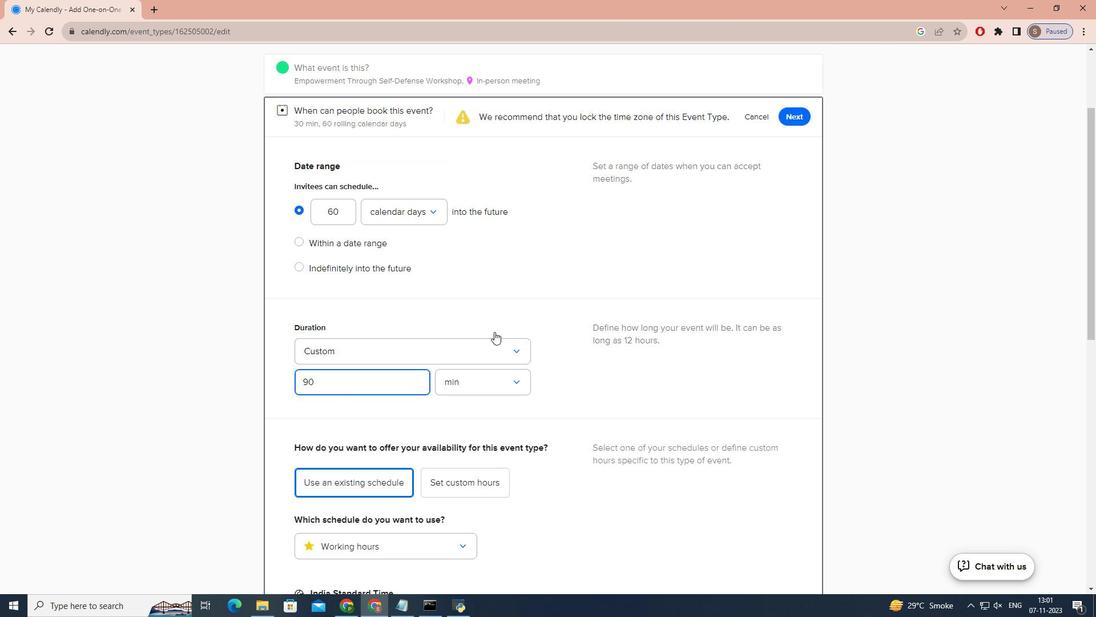 
Action: Mouse scrolled (494, 332) with delta (0, 0)
Screenshot: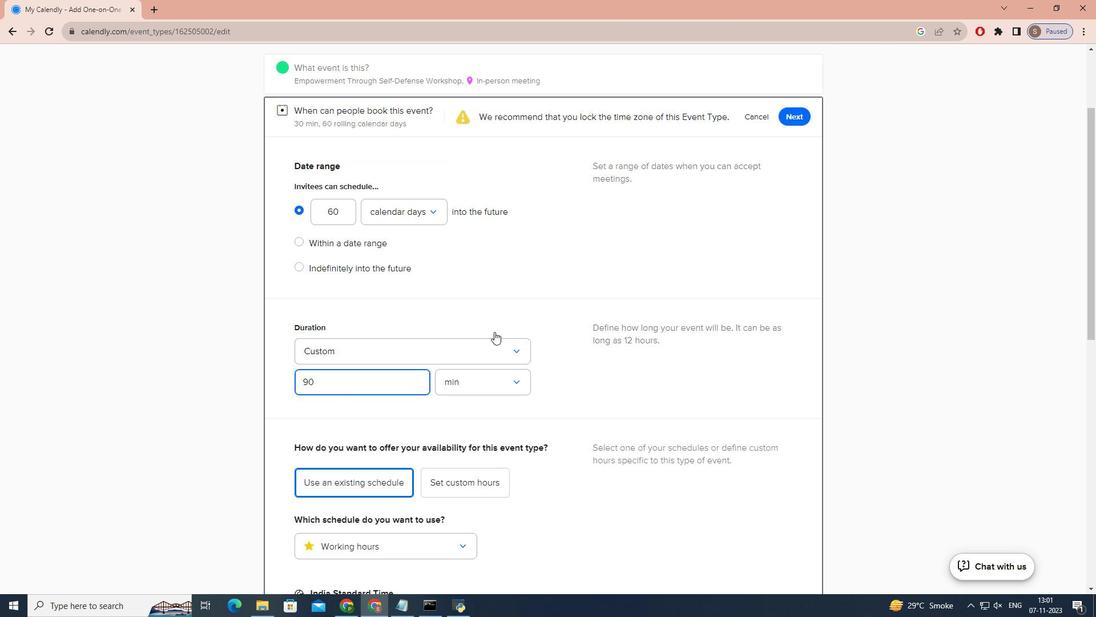 
Action: Mouse scrolled (494, 332) with delta (0, 0)
Screenshot: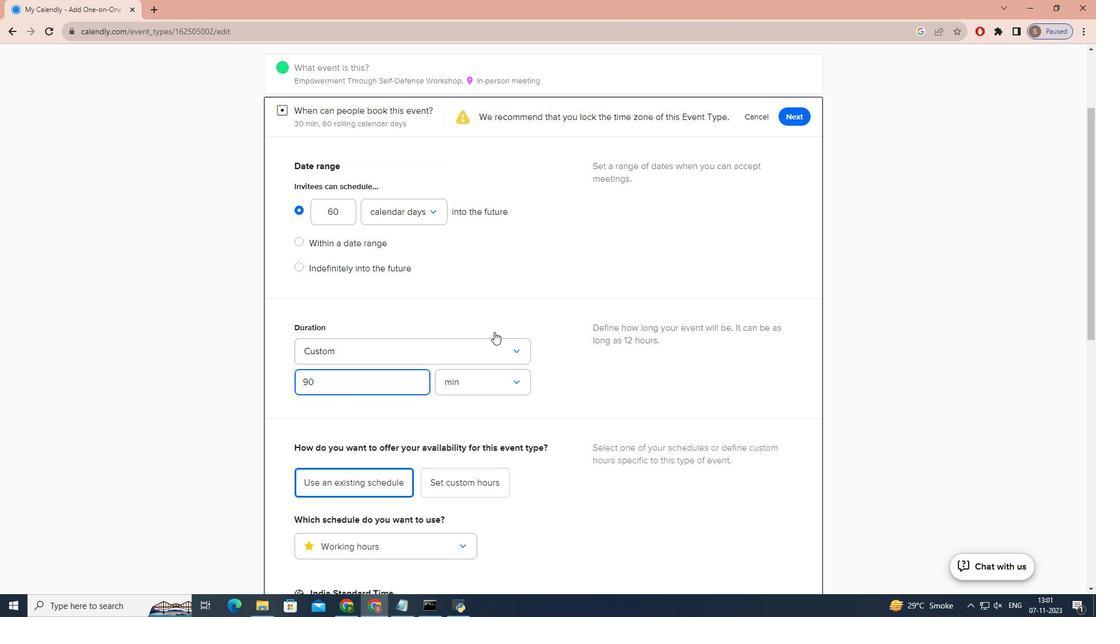 
Action: Mouse scrolled (494, 332) with delta (0, 0)
Screenshot: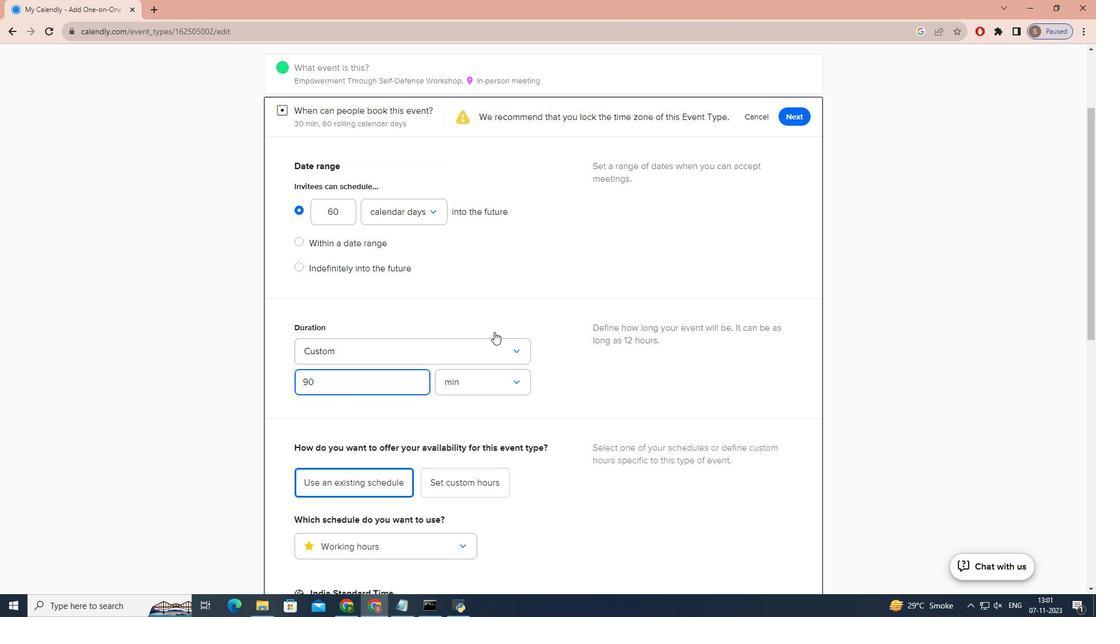 
Action: Mouse scrolled (494, 332) with delta (0, 0)
Screenshot: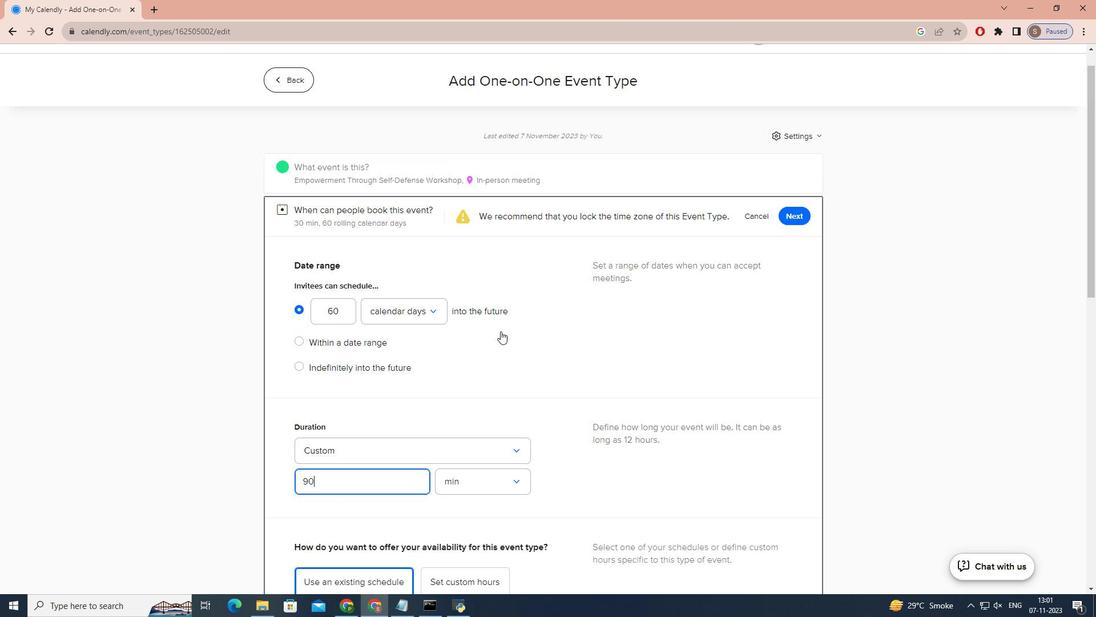 
Action: Mouse moved to (795, 244)
Screenshot: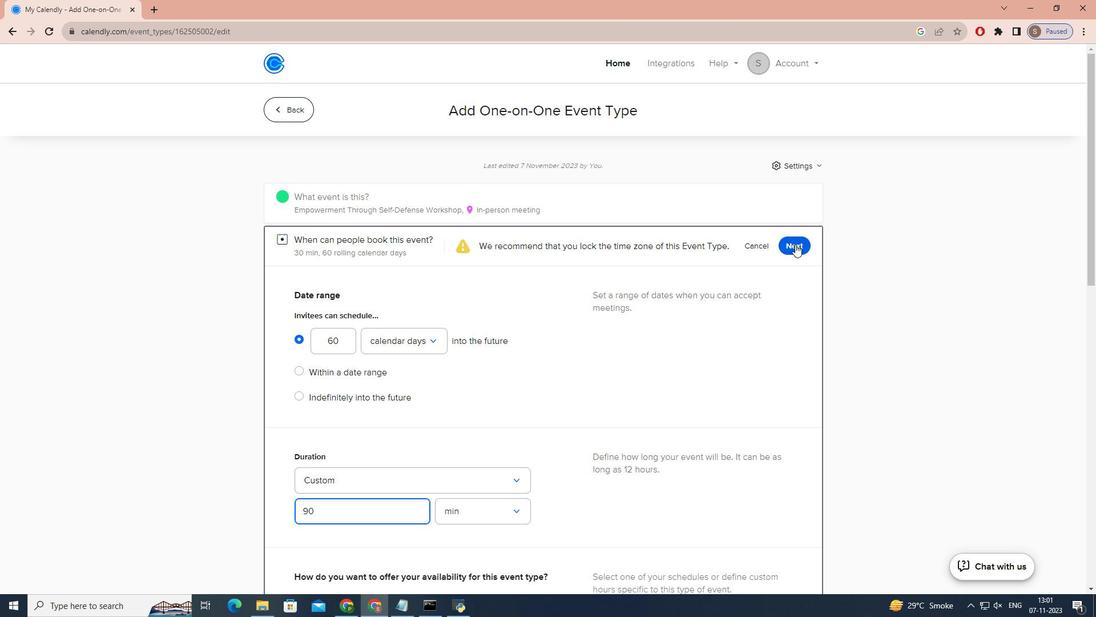 
Action: Mouse pressed left at (795, 244)
Screenshot: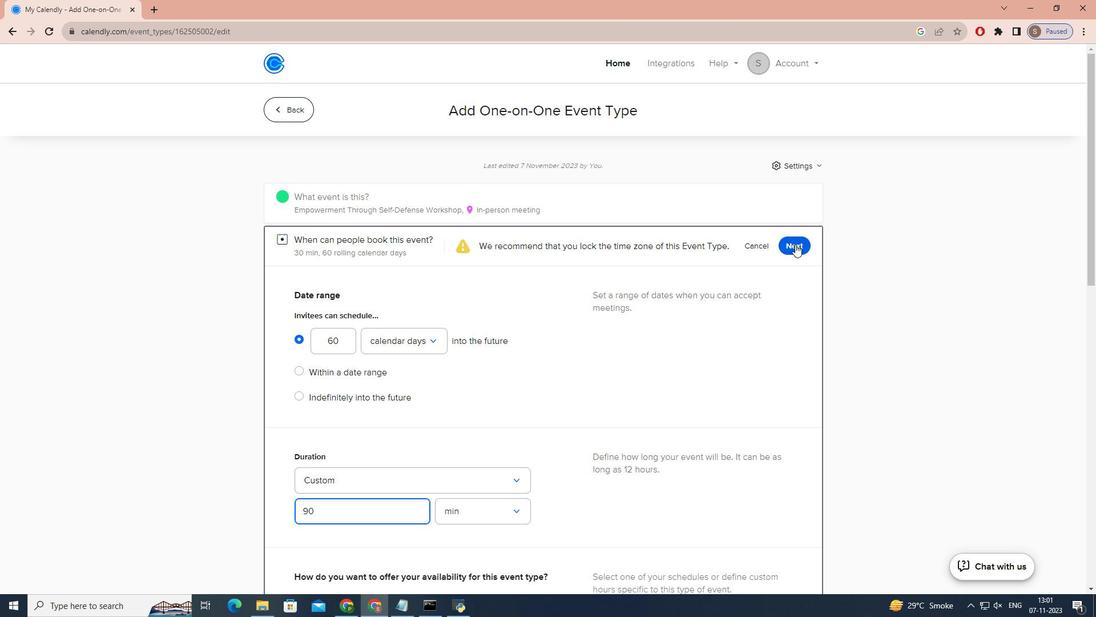 
